 Task: Look for space in Nova Odessa, Brazil from 2nd June, 2023 to 15th June, 2023 for 2 adults in price range Rs.10000 to Rs.15000. Place can be entire place with 1  bedroom having 1 bed and 1 bathroom. Property type can be house, flat, guest house, hotel. Booking option can be shelf check-in. Required host language is Spanish.
Action: Mouse moved to (477, 117)
Screenshot: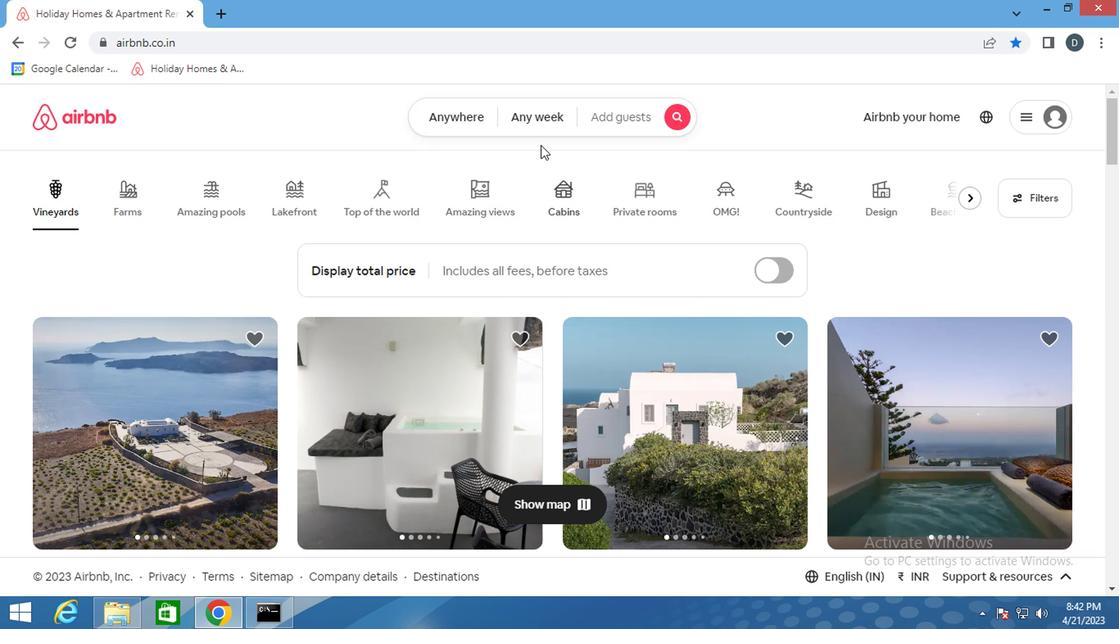 
Action: Mouse pressed left at (477, 117)
Screenshot: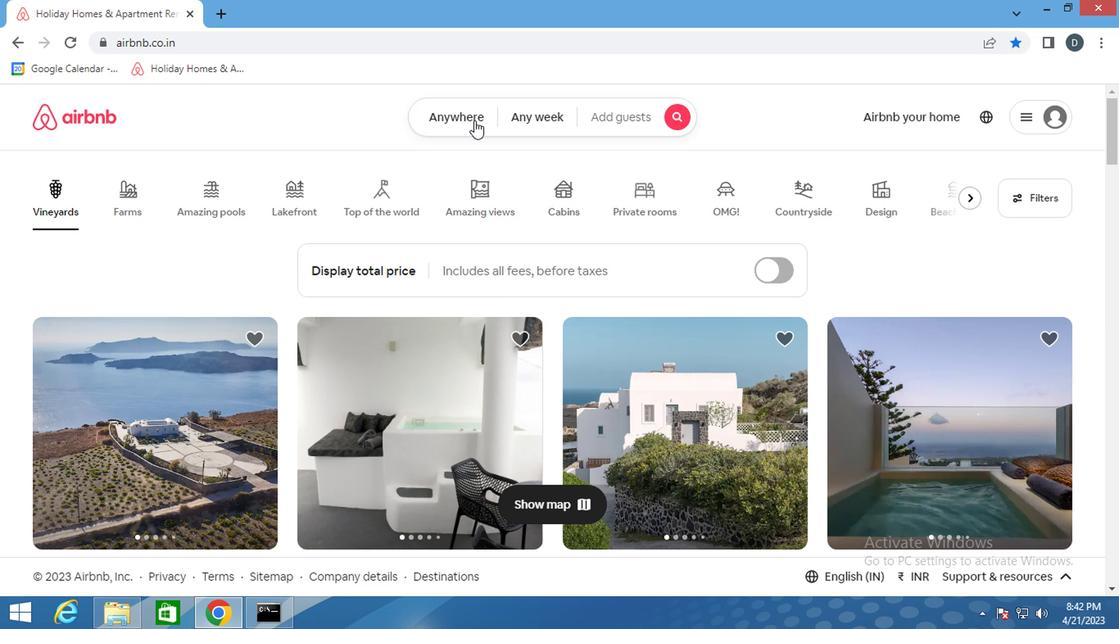 
Action: Mouse moved to (367, 172)
Screenshot: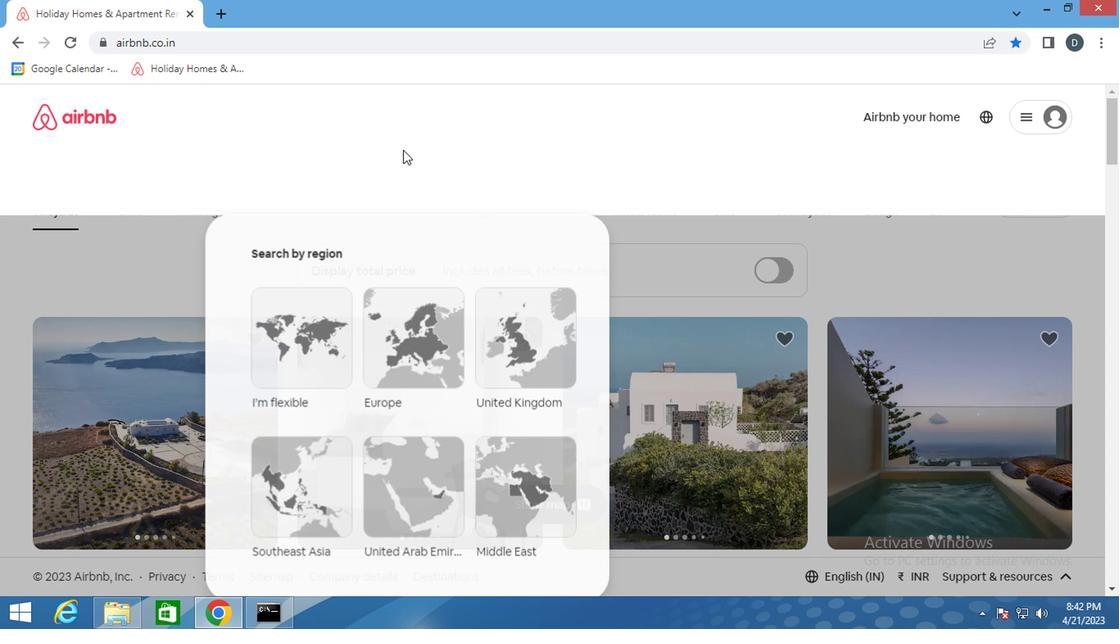 
Action: Mouse pressed left at (367, 172)
Screenshot: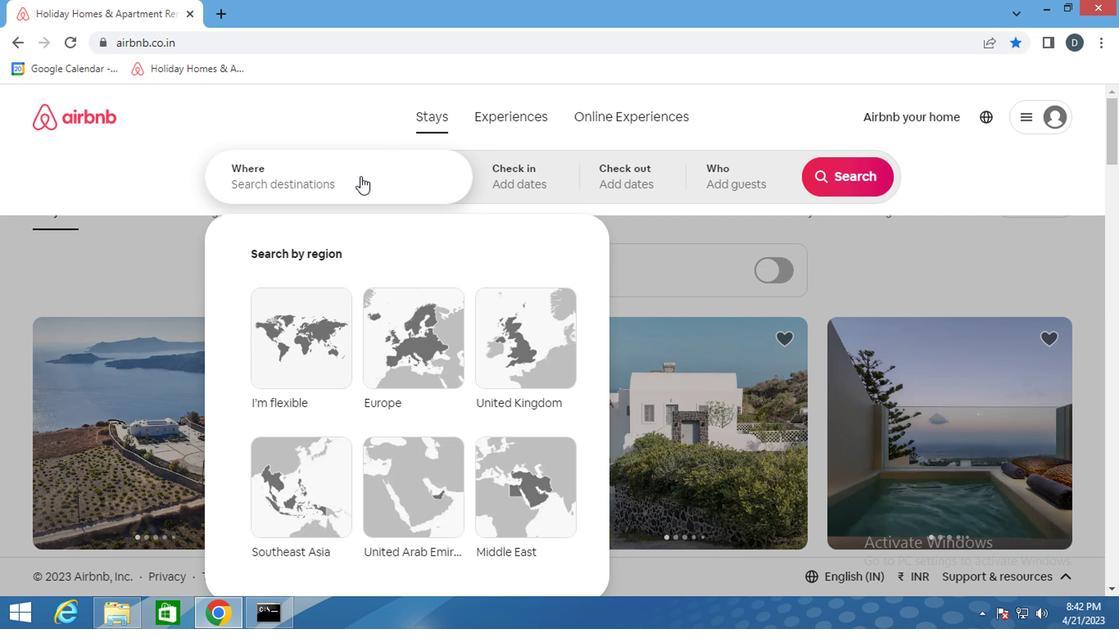 
Action: Mouse moved to (359, 180)
Screenshot: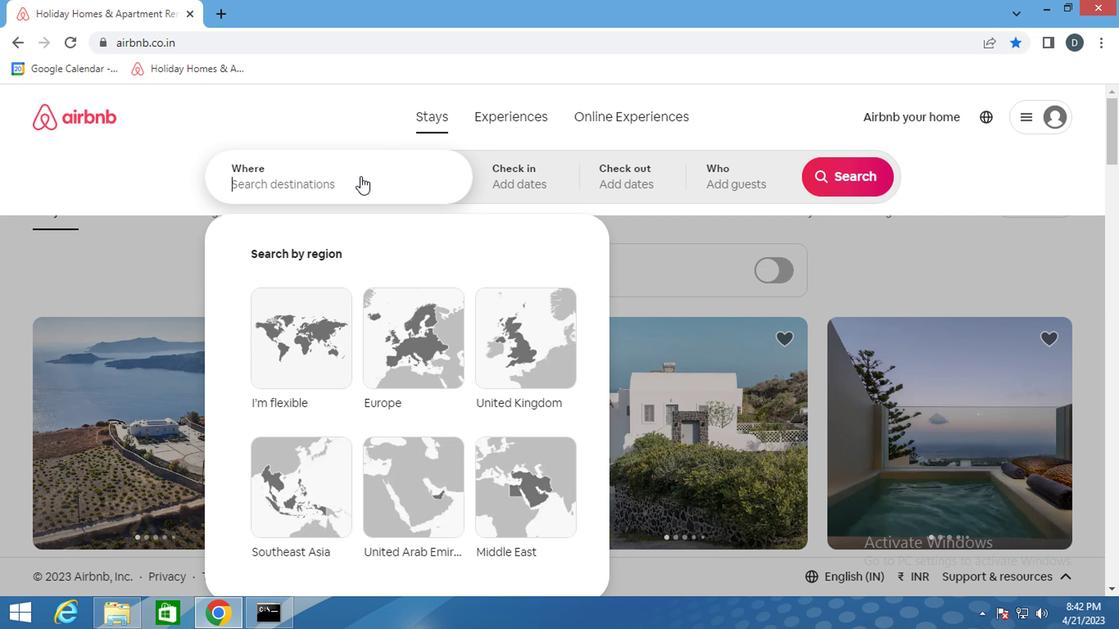 
Action: Key pressed <Key.shift>NOVA<Key.space><Key.shift>ODESSA,<Key.shift>BRAZIL<Key.enter>
Screenshot: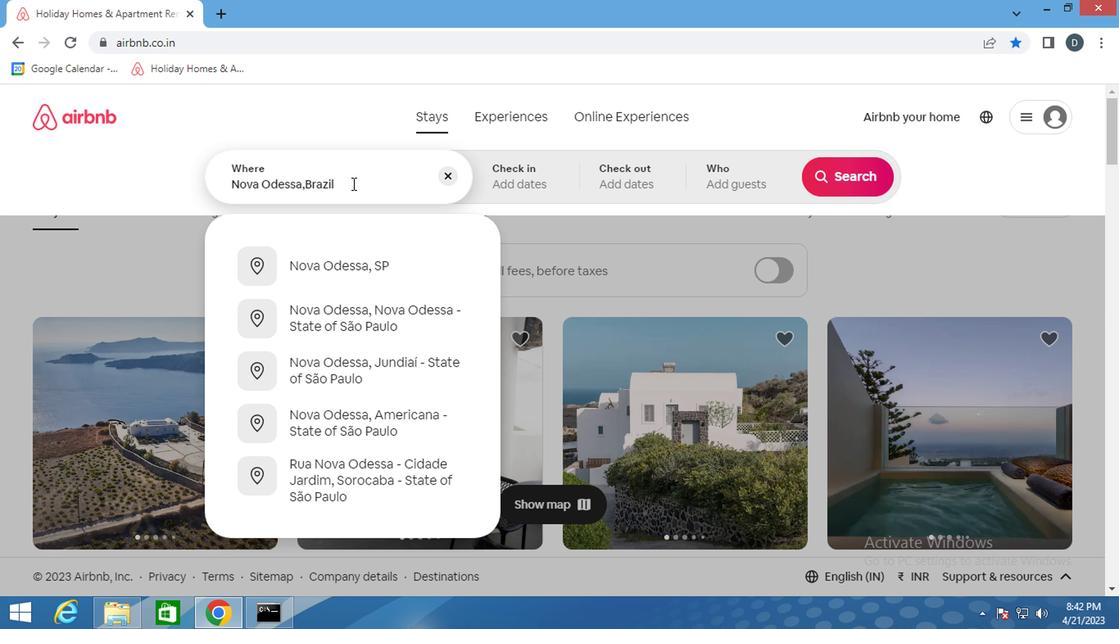 
Action: Mouse moved to (840, 306)
Screenshot: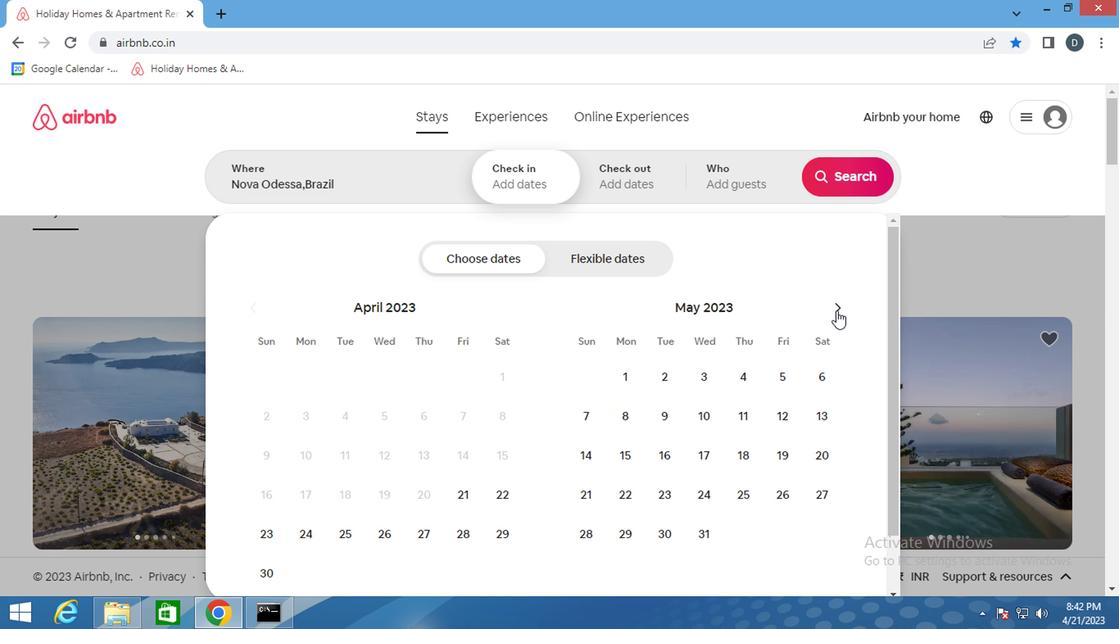 
Action: Mouse pressed left at (840, 306)
Screenshot: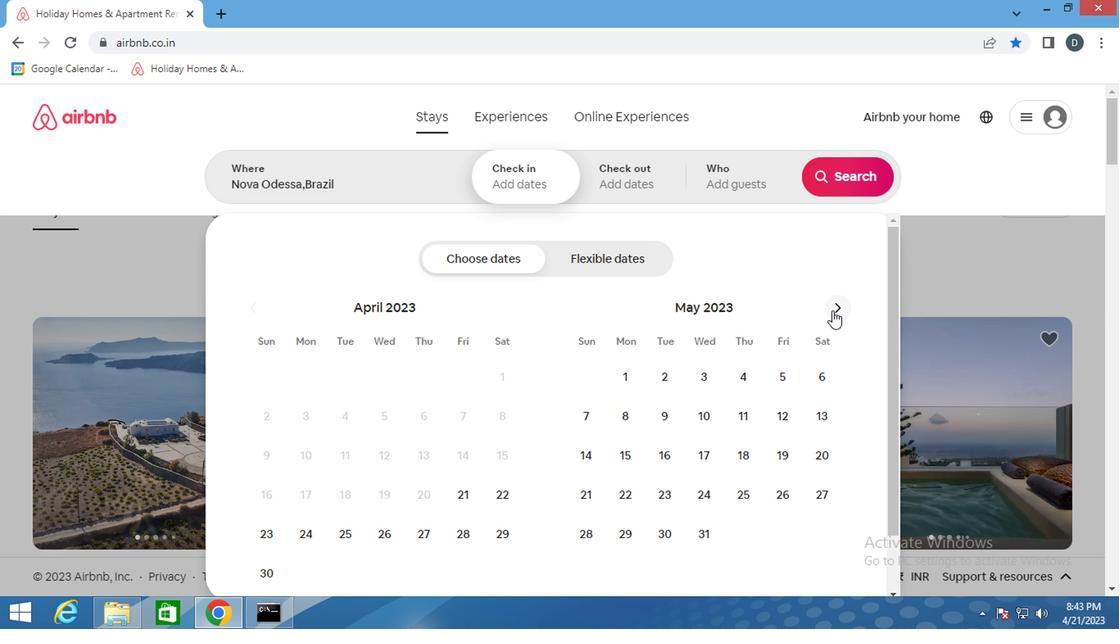
Action: Mouse moved to (798, 378)
Screenshot: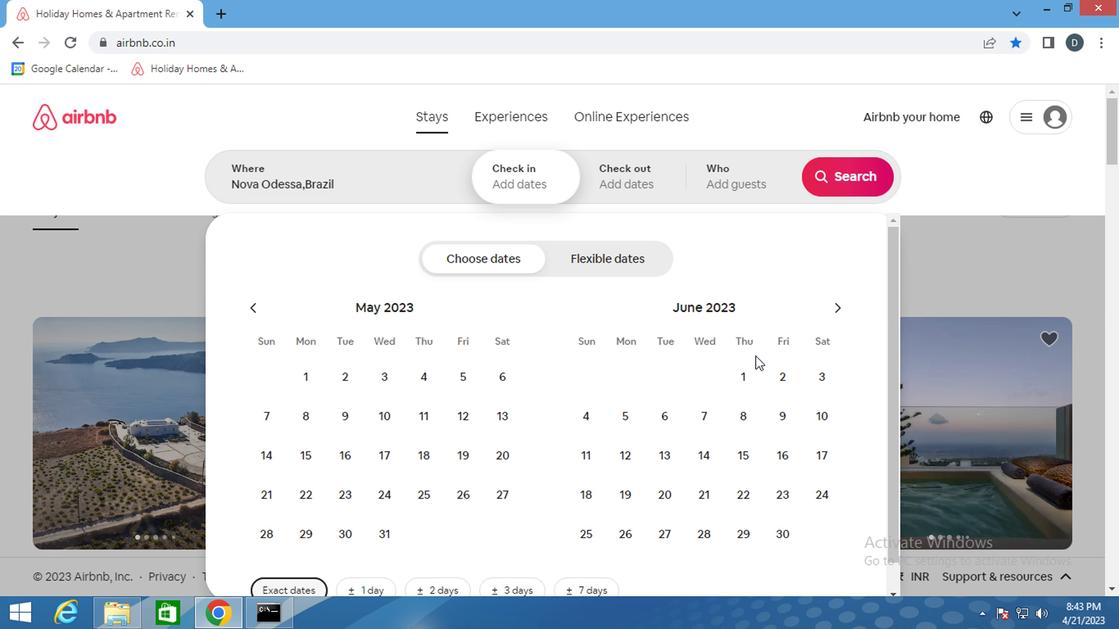 
Action: Mouse pressed left at (798, 378)
Screenshot: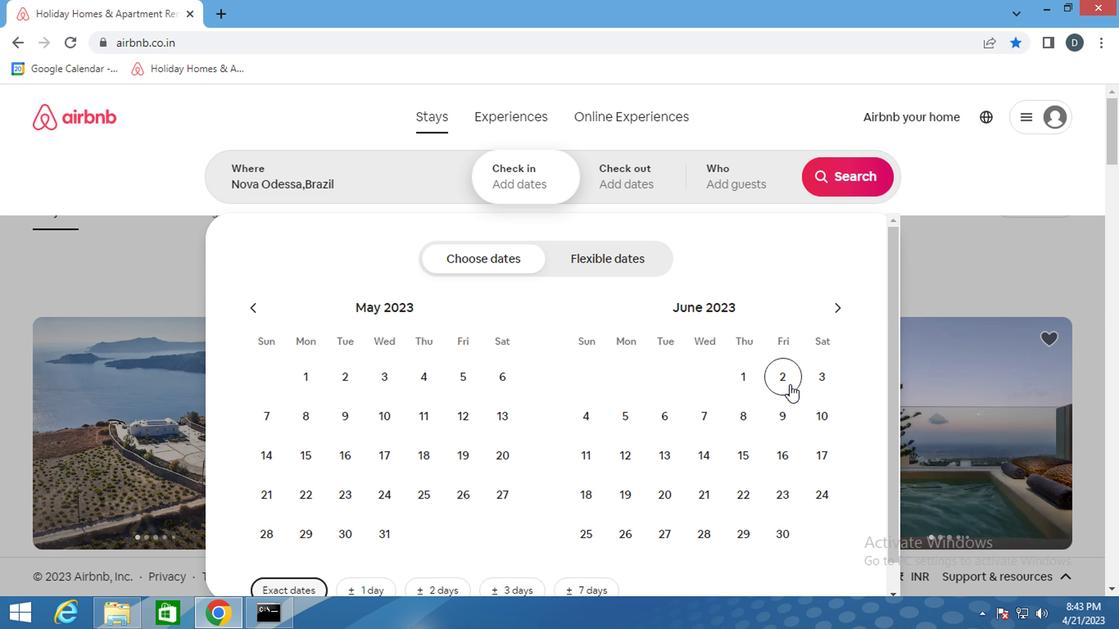 
Action: Mouse moved to (757, 444)
Screenshot: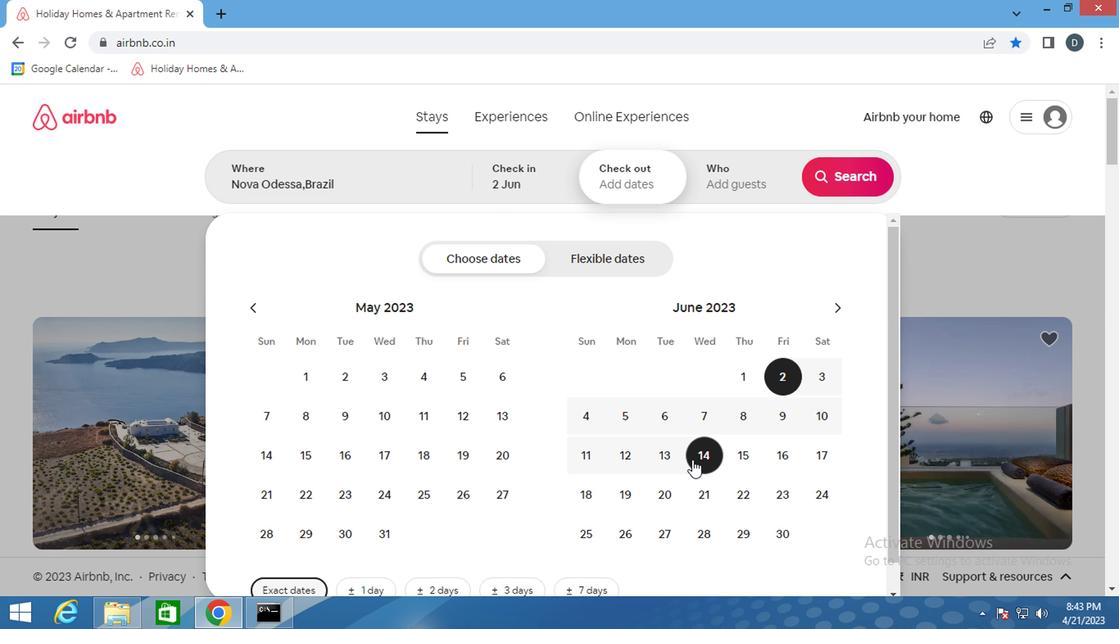 
Action: Mouse pressed left at (757, 444)
Screenshot: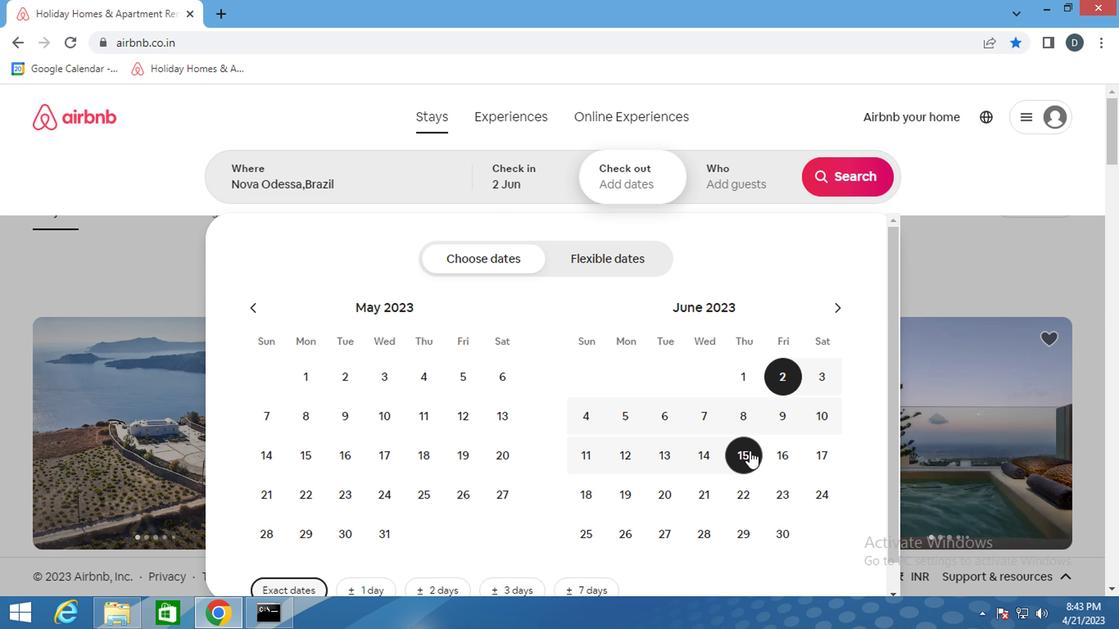 
Action: Mouse moved to (742, 177)
Screenshot: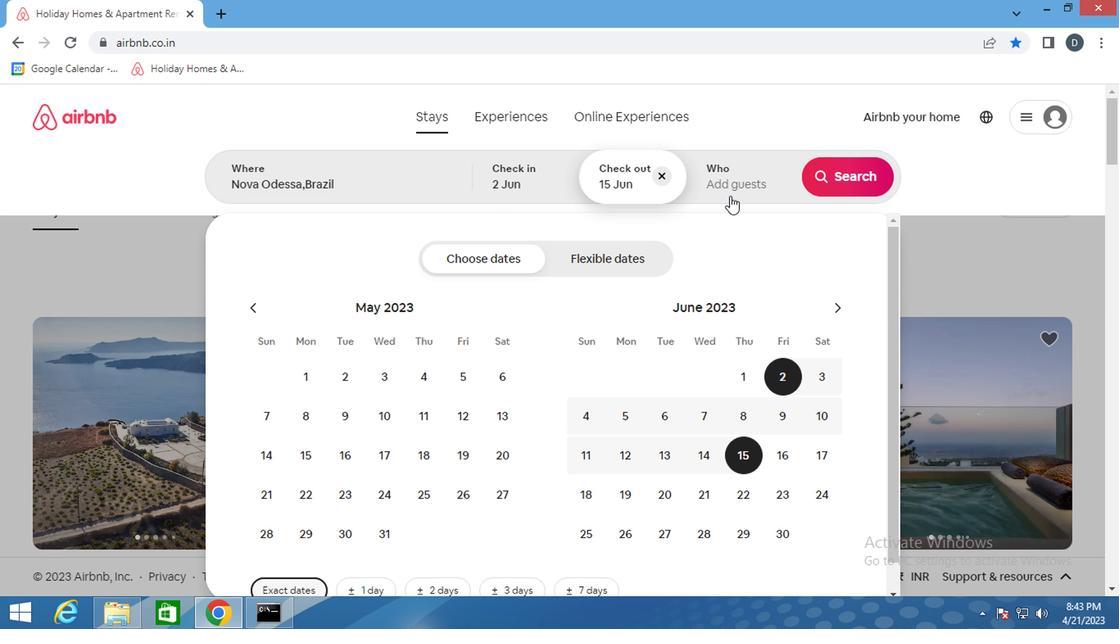 
Action: Mouse pressed left at (742, 177)
Screenshot: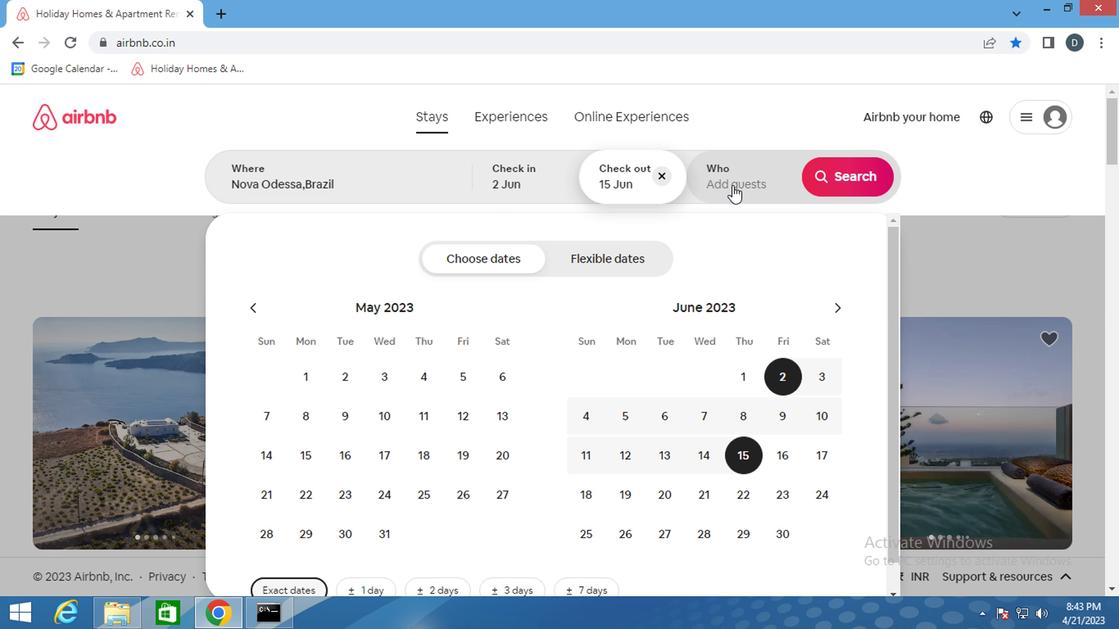 
Action: Mouse moved to (862, 262)
Screenshot: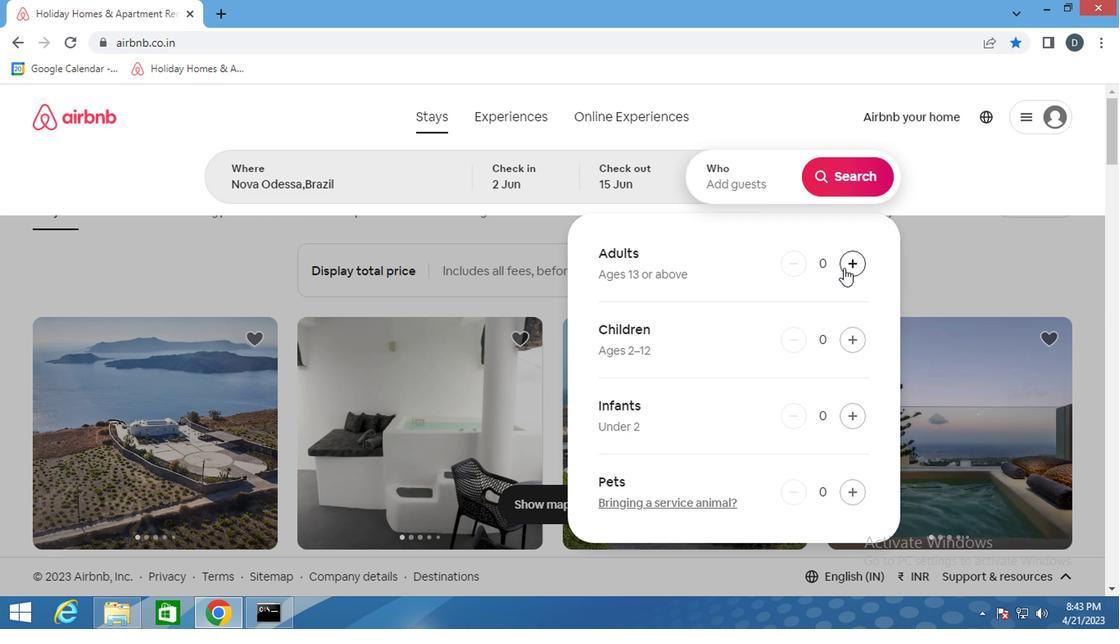 
Action: Mouse pressed left at (862, 262)
Screenshot: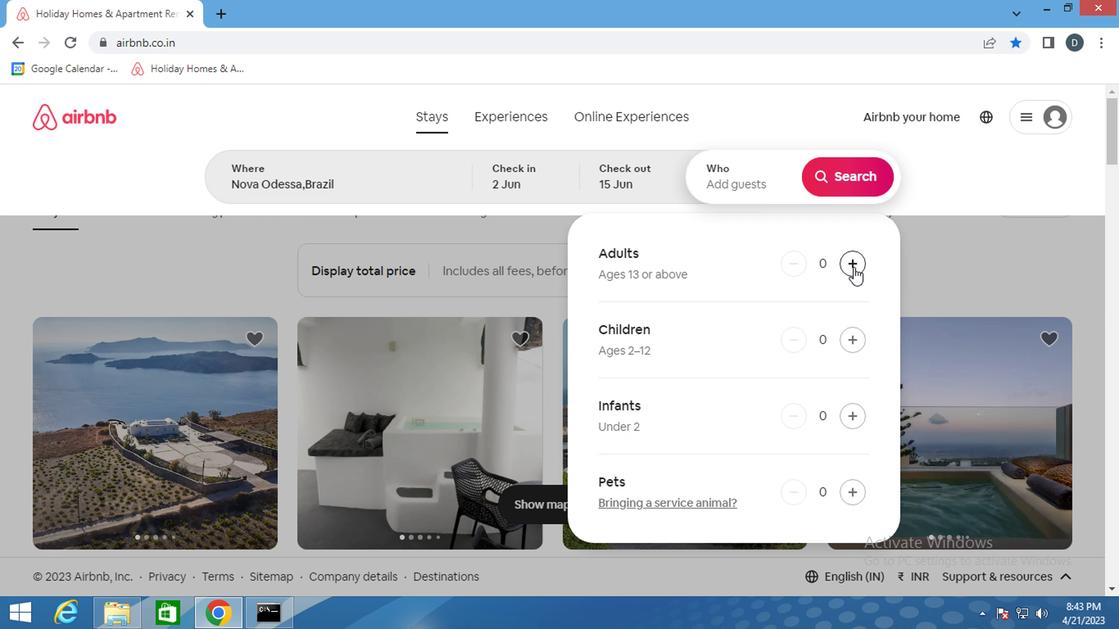
Action: Mouse pressed left at (862, 262)
Screenshot: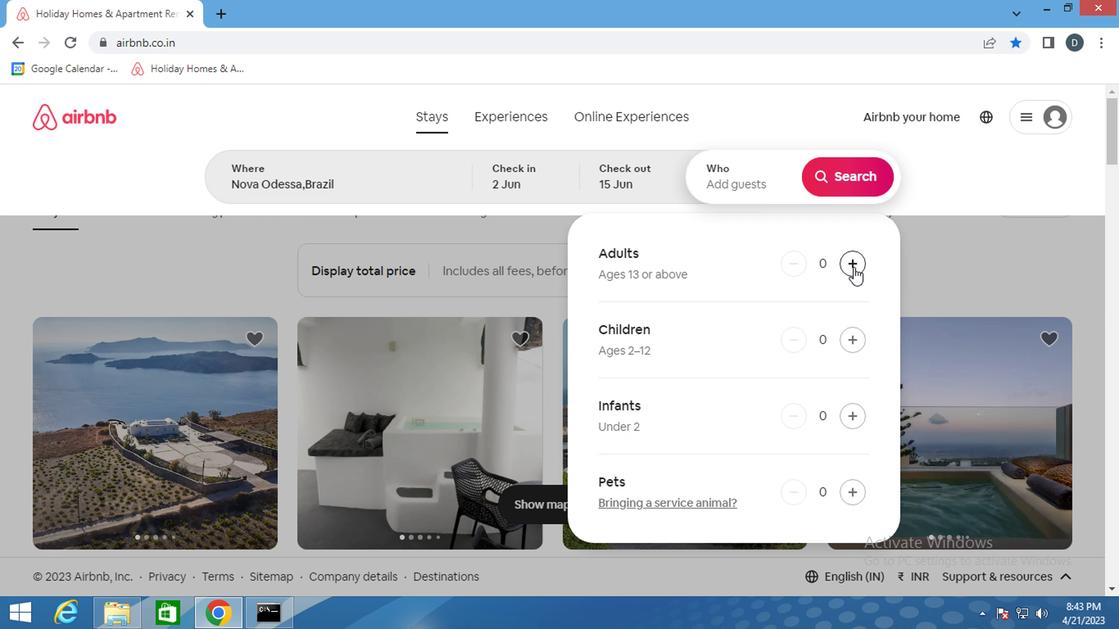 
Action: Mouse moved to (870, 176)
Screenshot: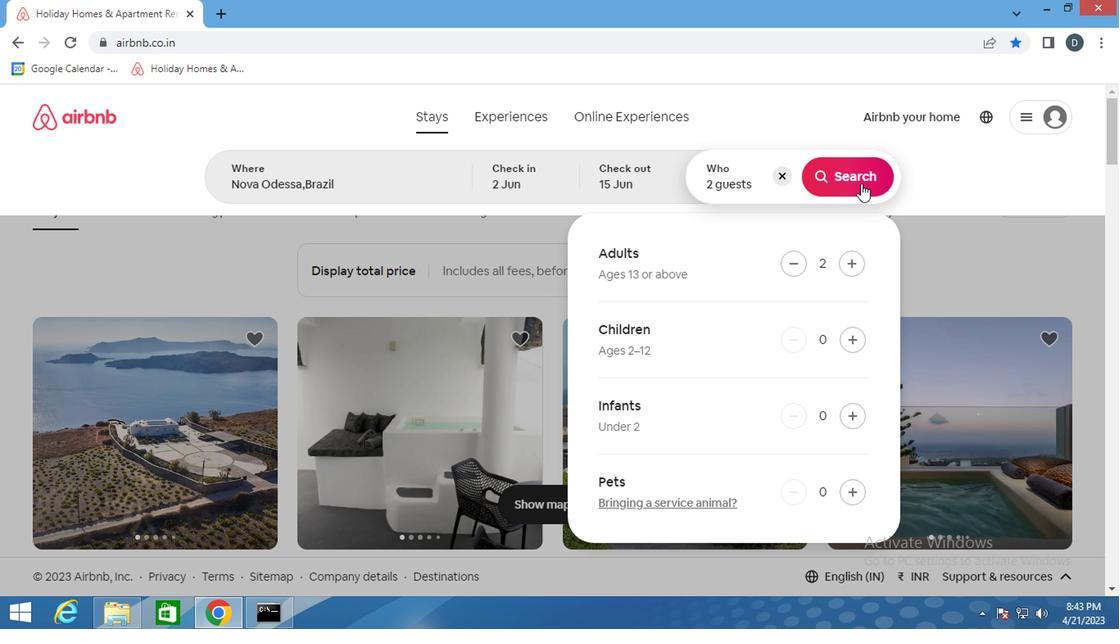 
Action: Mouse pressed left at (870, 176)
Screenshot: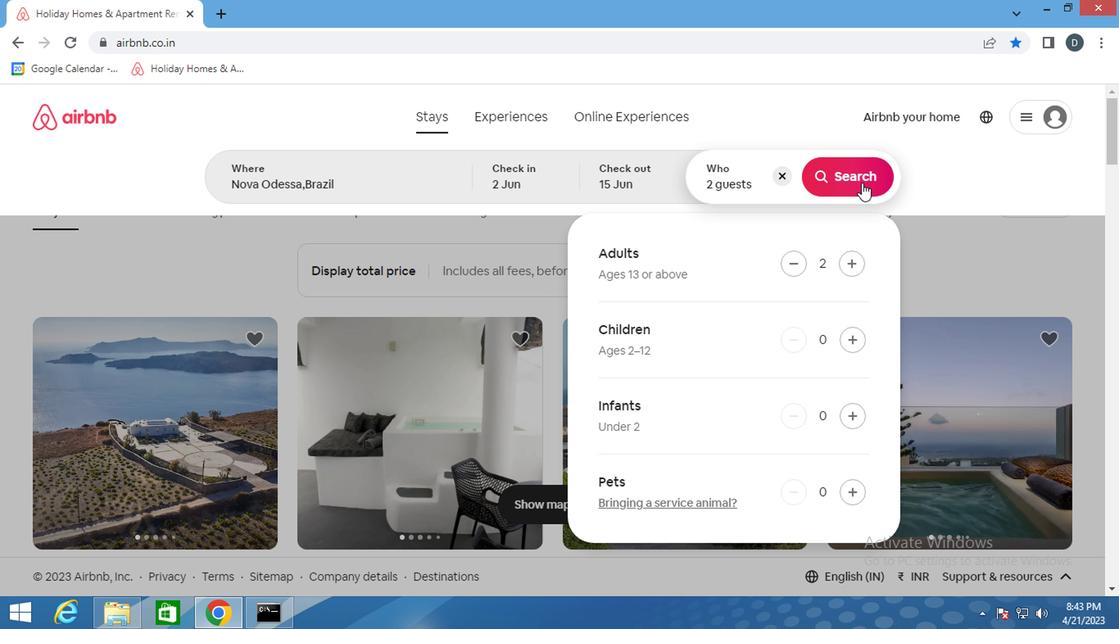 
Action: Mouse moved to (1065, 170)
Screenshot: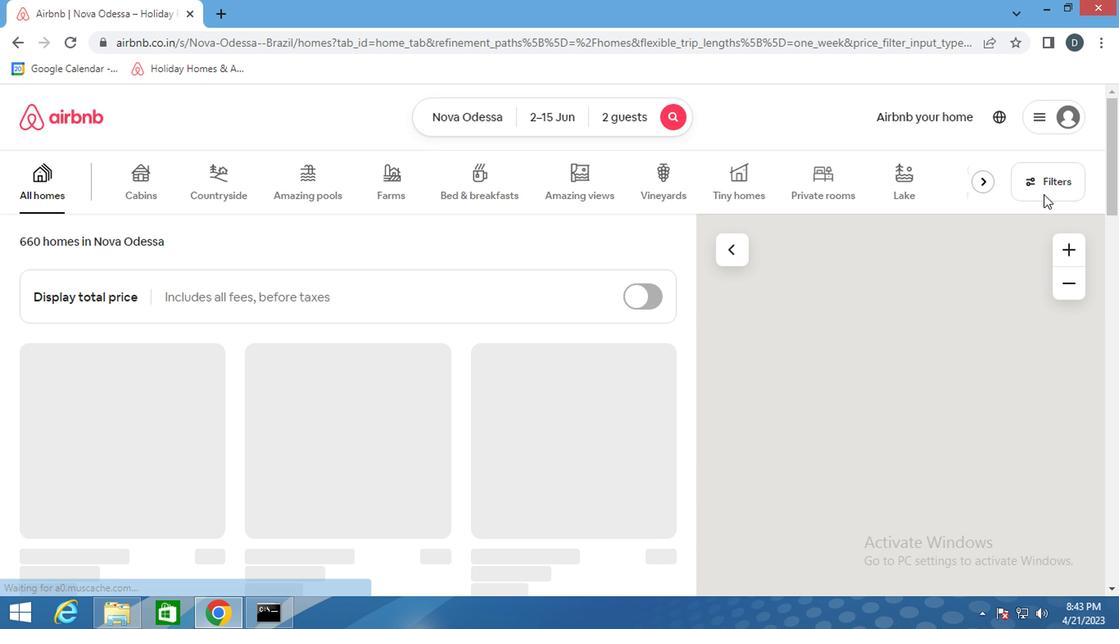 
Action: Mouse pressed left at (1065, 170)
Screenshot: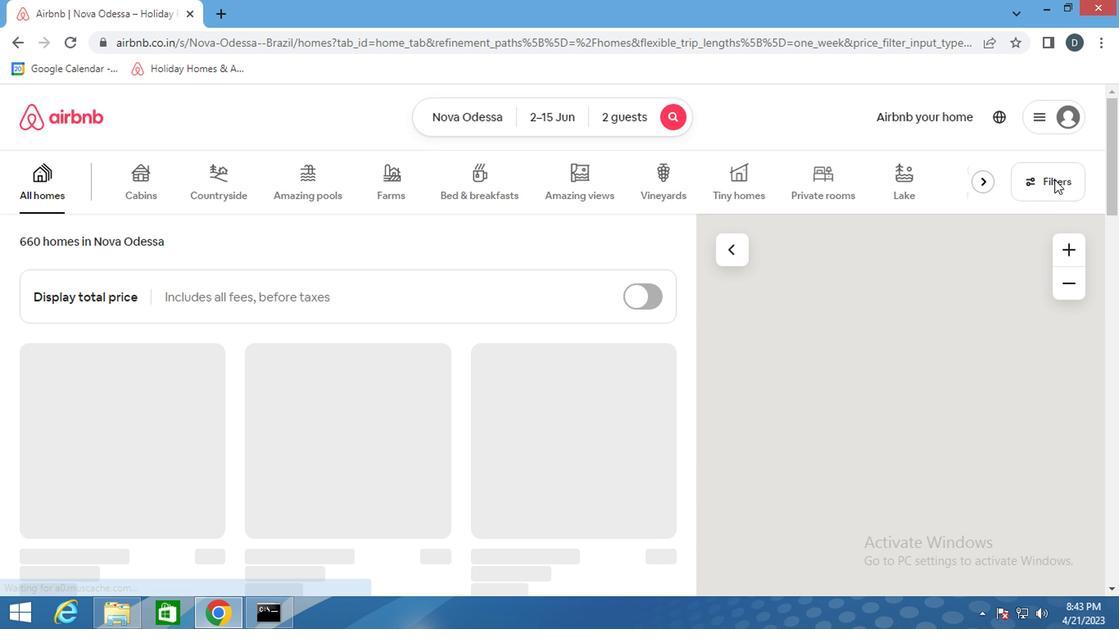 
Action: Mouse moved to (369, 387)
Screenshot: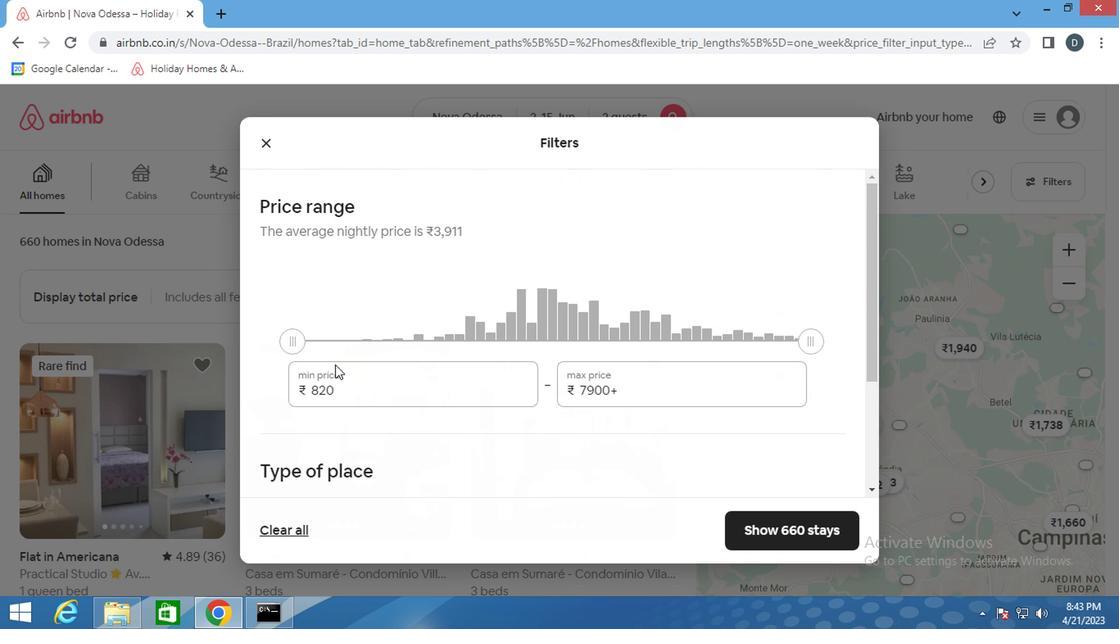 
Action: Mouse pressed left at (369, 387)
Screenshot: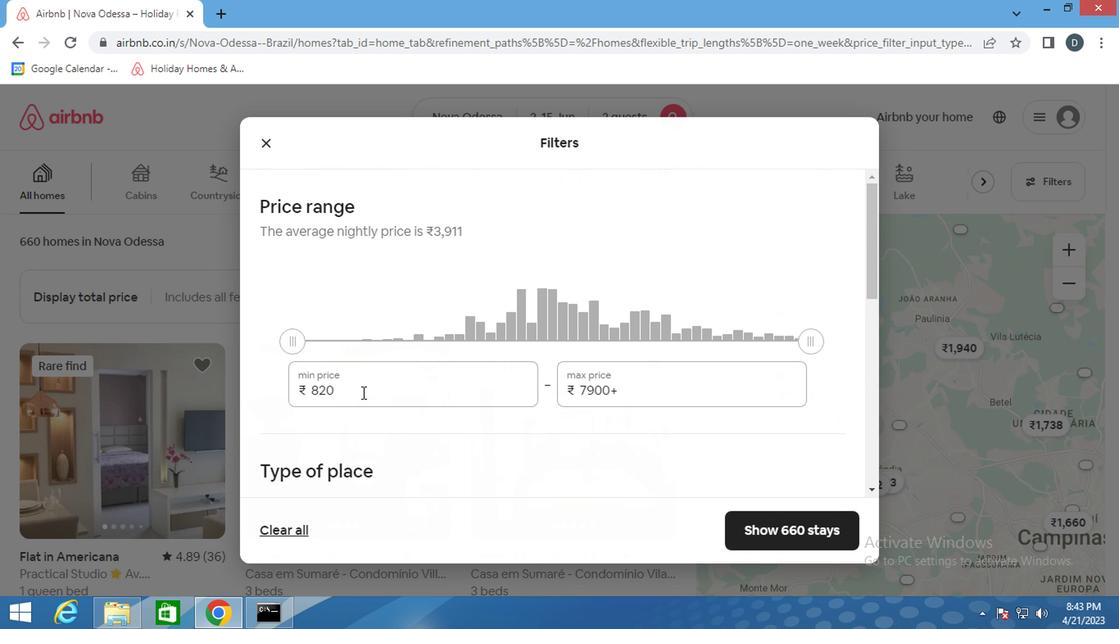 
Action: Mouse pressed left at (369, 387)
Screenshot: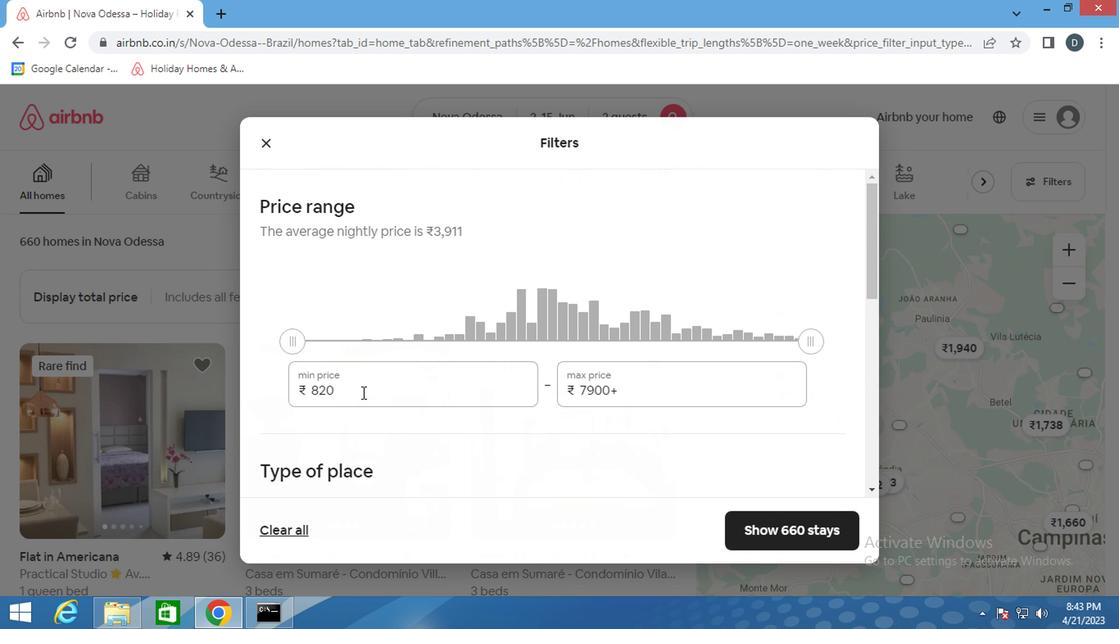
Action: Key pressed 1
Screenshot: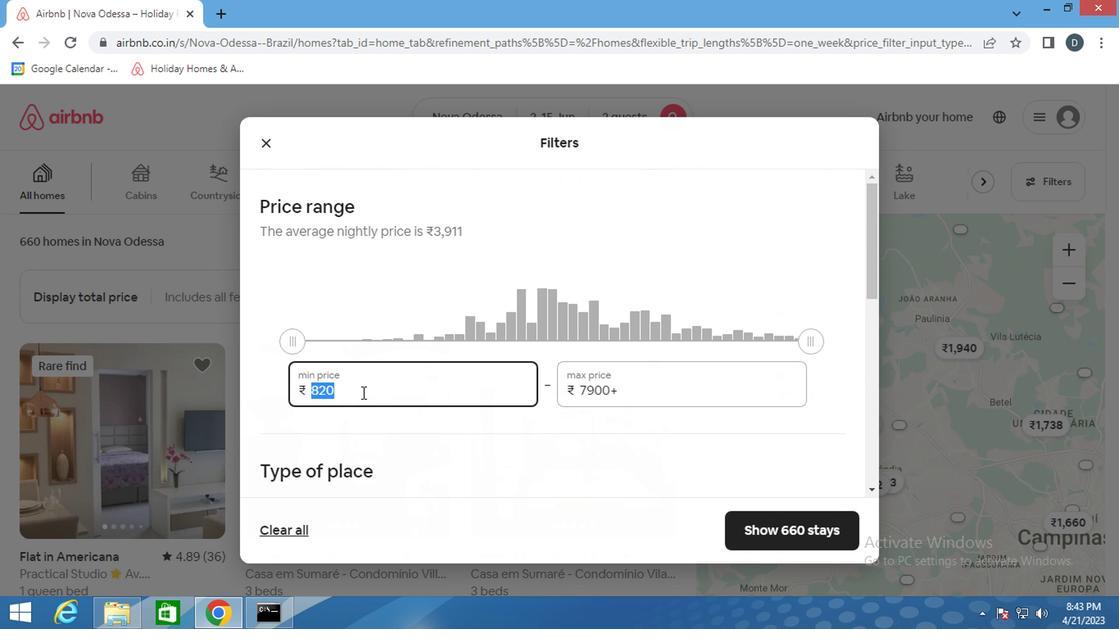 
Action: Mouse moved to (371, 384)
Screenshot: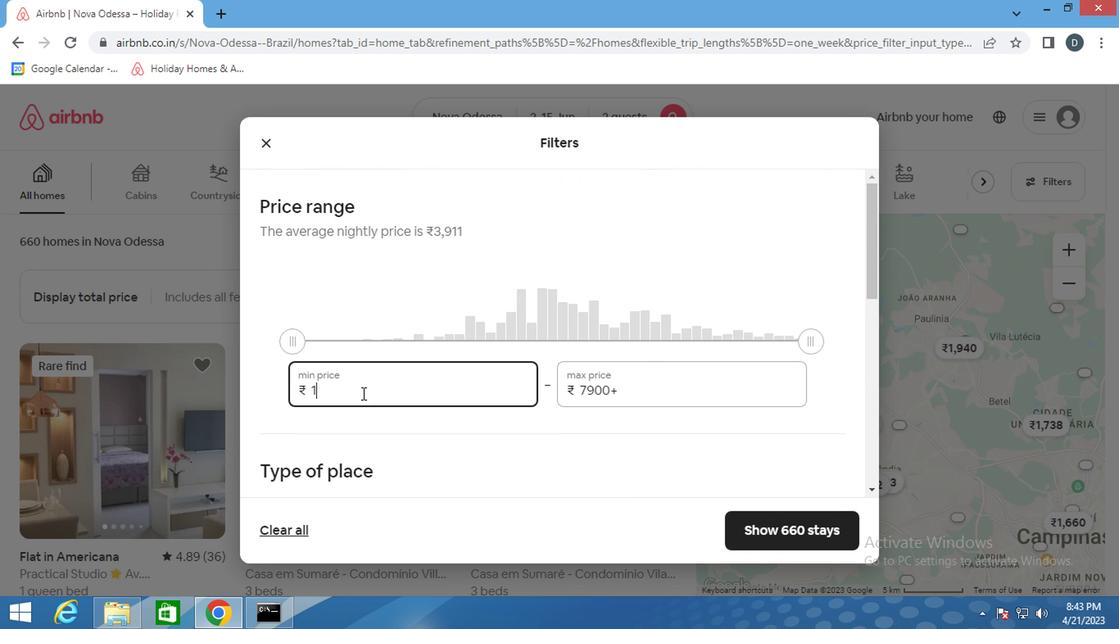 
Action: Key pressed 0000<Key.tab>ctrl+A
Screenshot: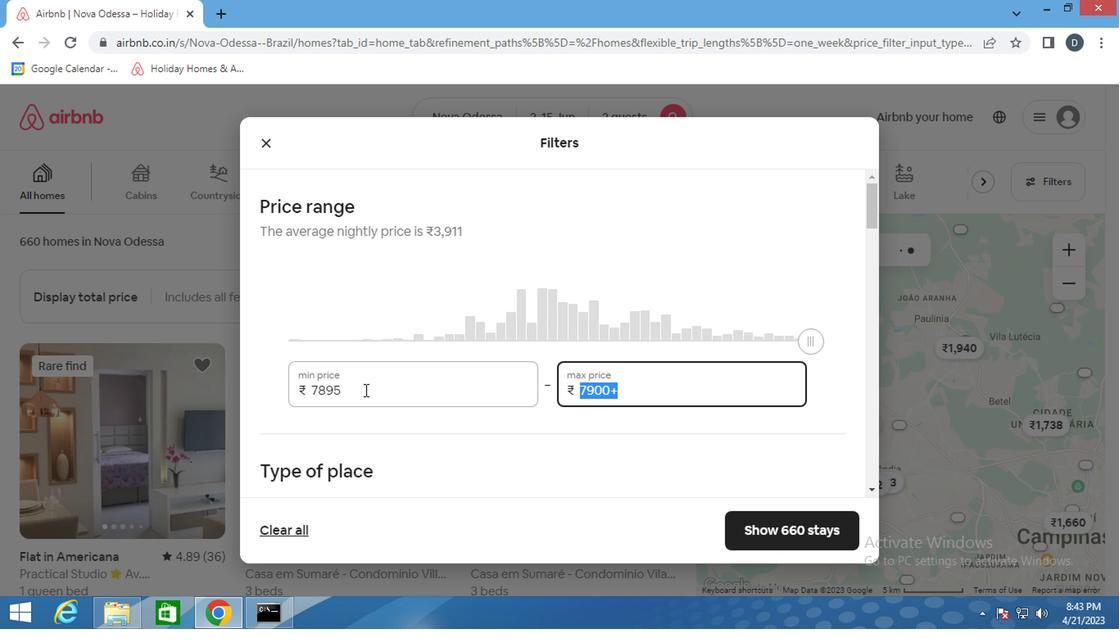 
Action: Mouse moved to (377, 382)
Screenshot: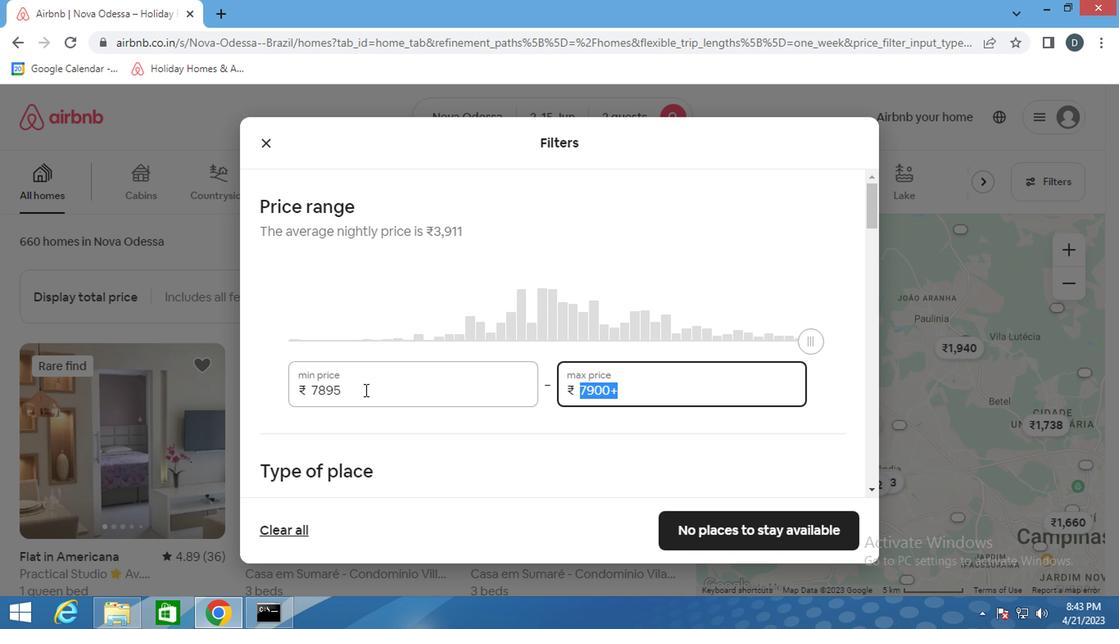 
Action: Key pressed ctrl+15000
Screenshot: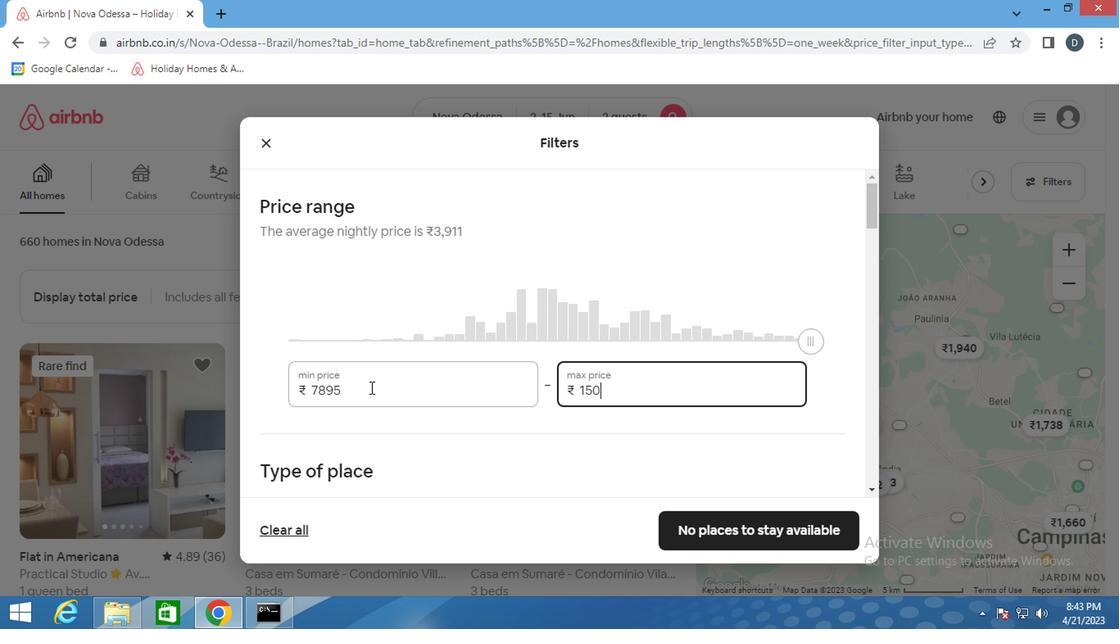 
Action: Mouse moved to (444, 404)
Screenshot: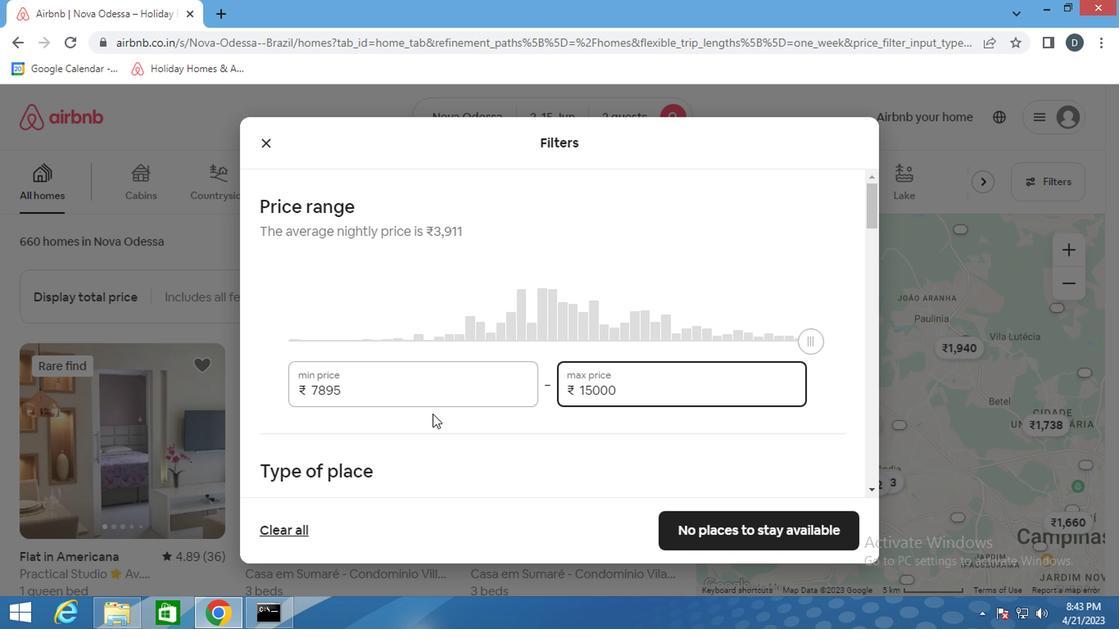 
Action: Mouse scrolled (444, 403) with delta (0, -1)
Screenshot: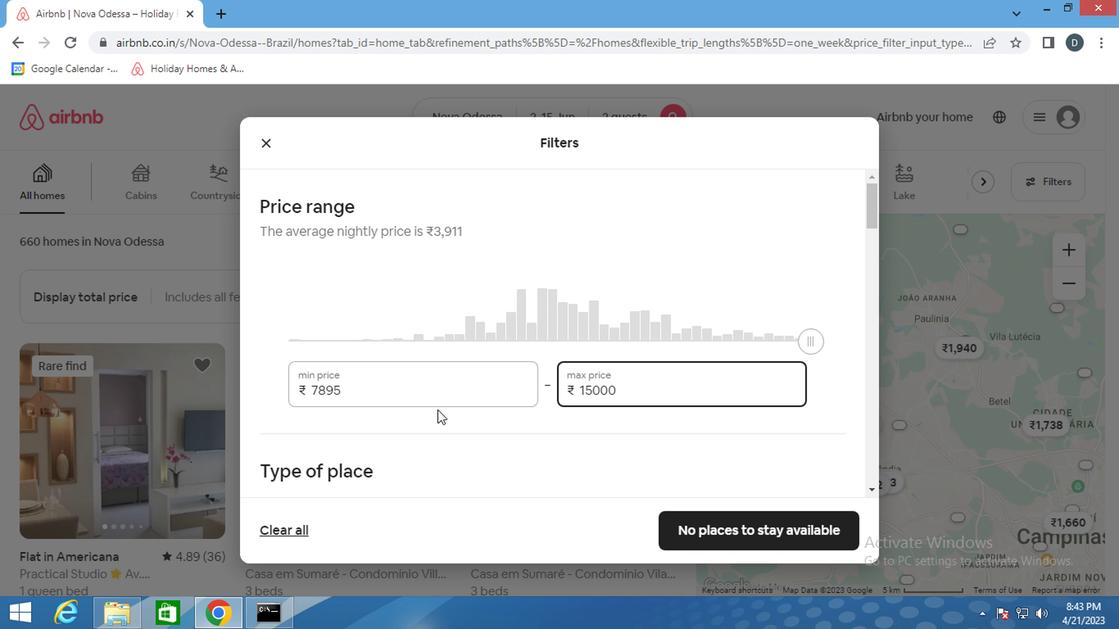 
Action: Mouse scrolled (444, 403) with delta (0, -1)
Screenshot: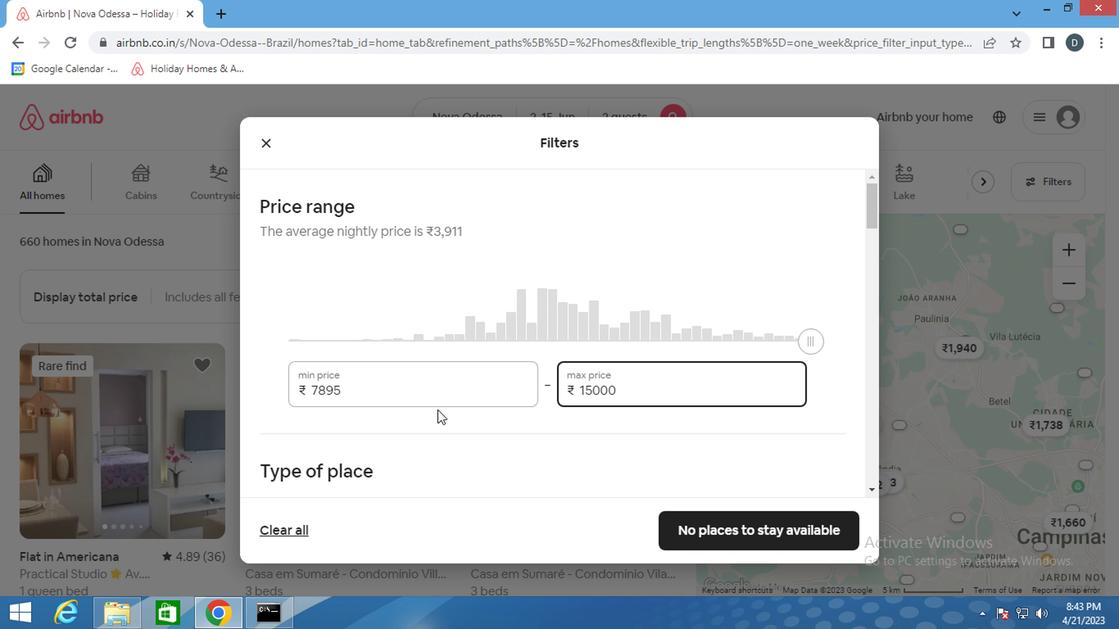 
Action: Mouse scrolled (444, 403) with delta (0, -1)
Screenshot: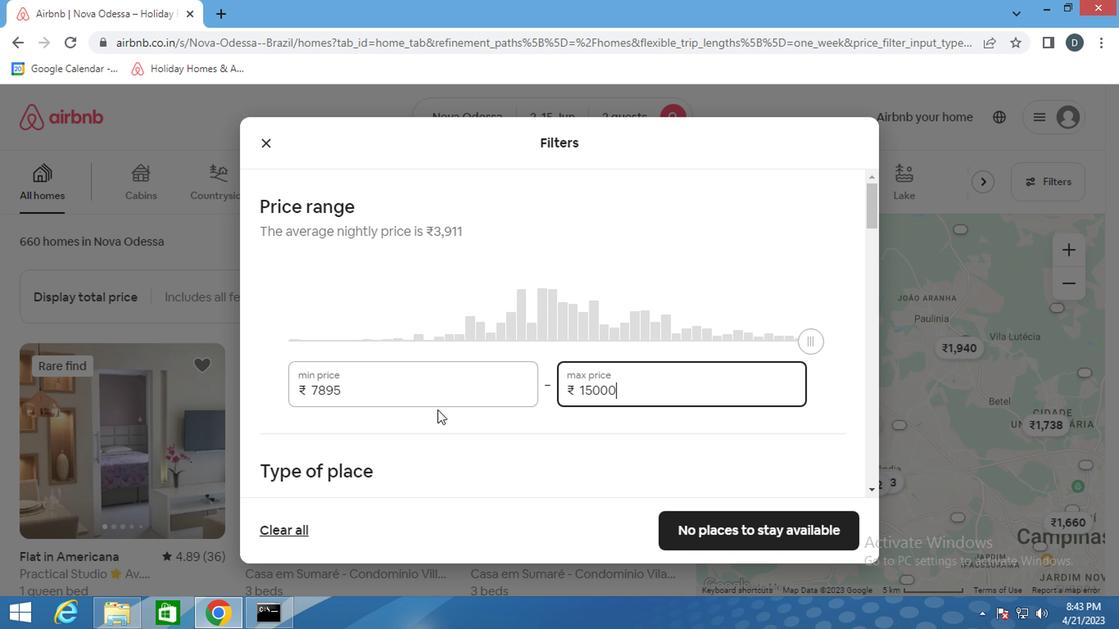 
Action: Mouse moved to (362, 271)
Screenshot: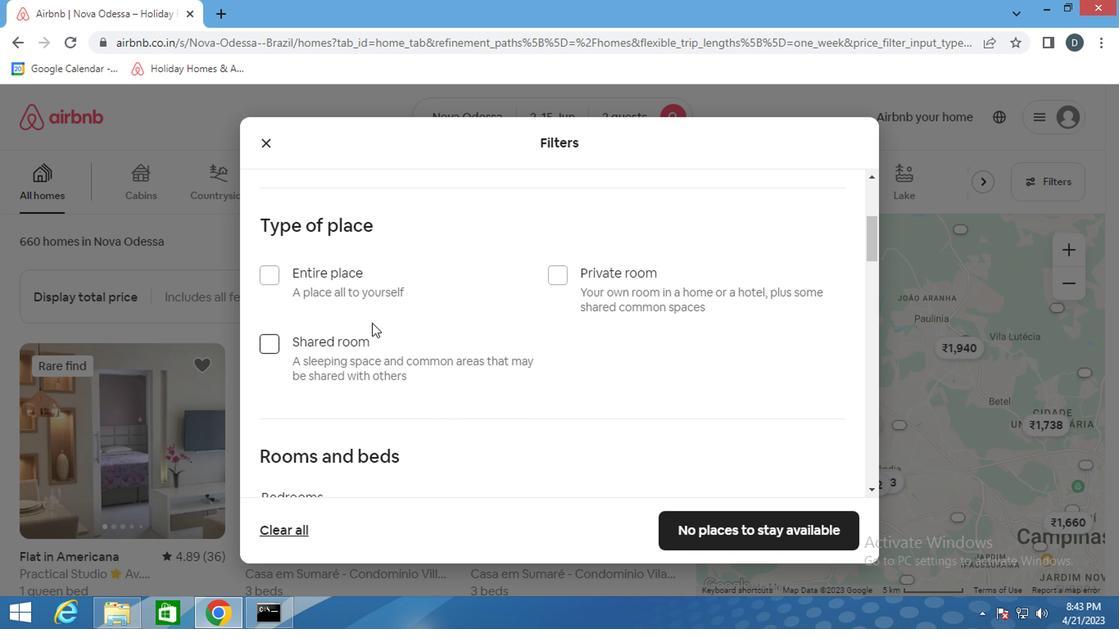 
Action: Mouse pressed left at (362, 271)
Screenshot: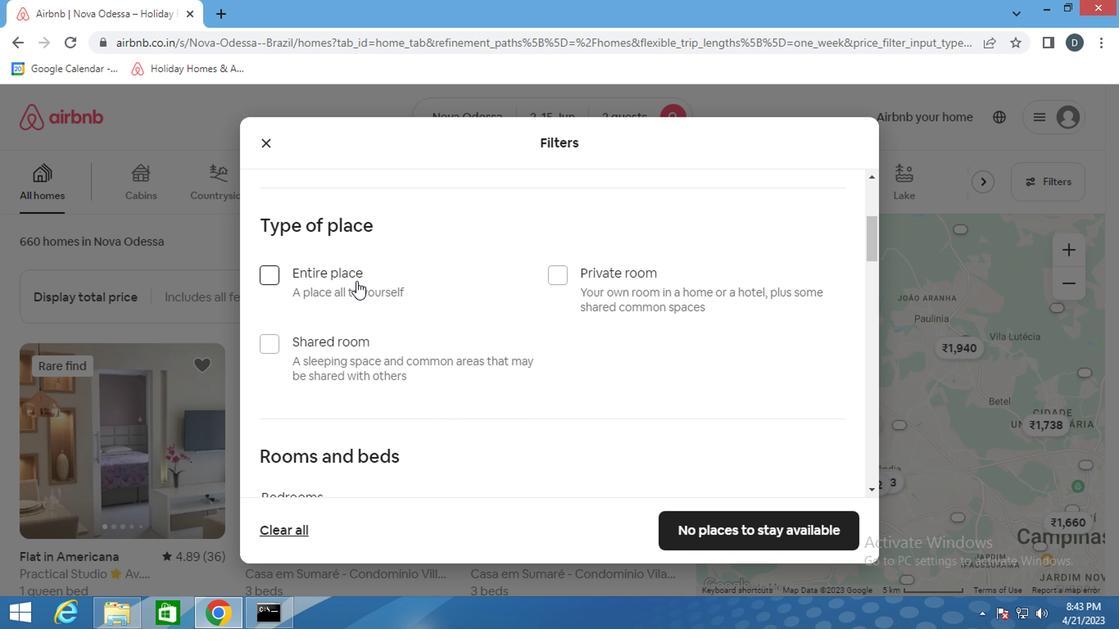 
Action: Mouse moved to (460, 369)
Screenshot: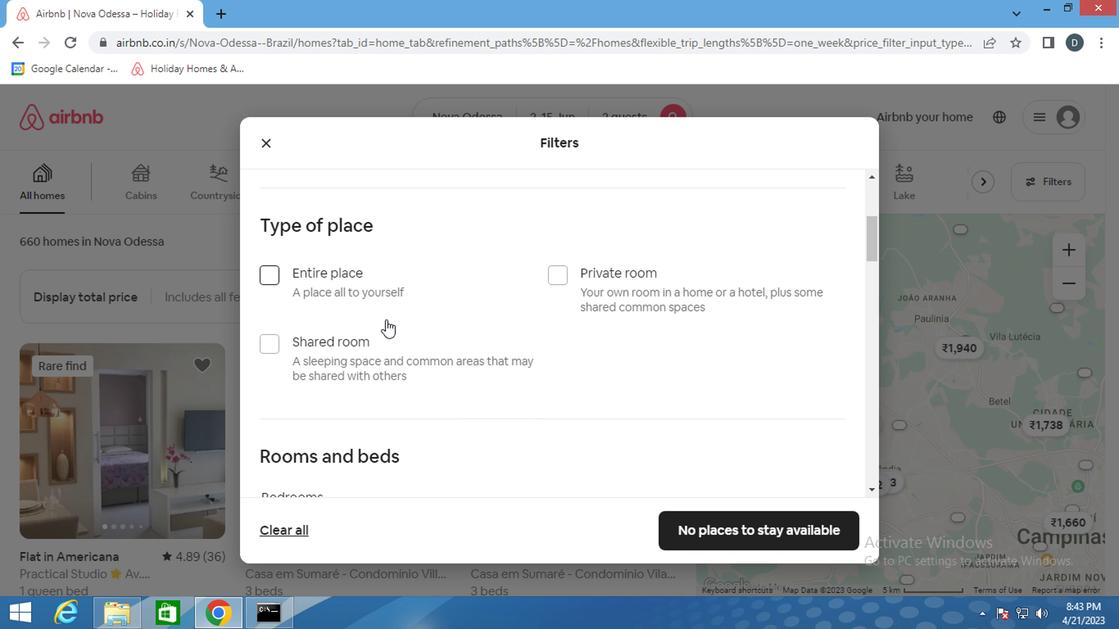 
Action: Mouse scrolled (460, 368) with delta (0, -1)
Screenshot: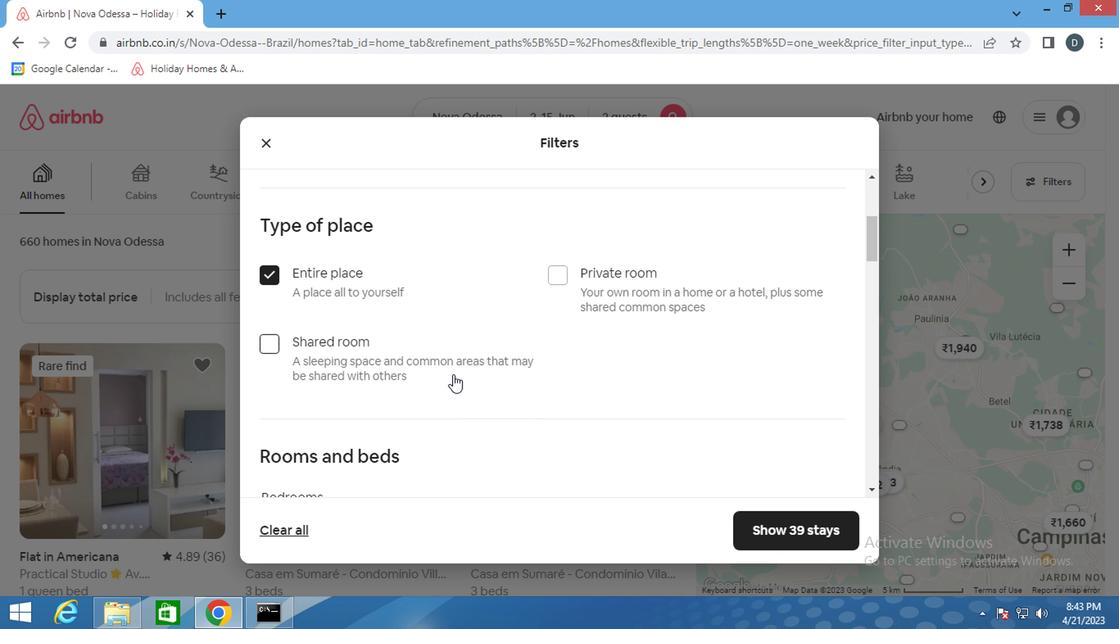 
Action: Mouse scrolled (460, 368) with delta (0, -1)
Screenshot: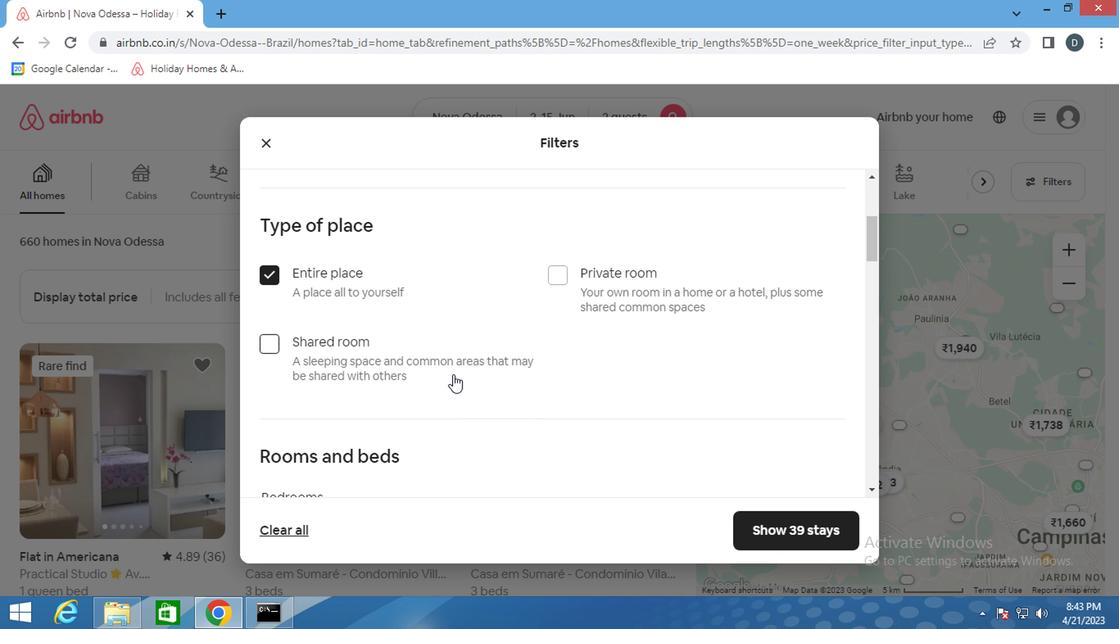 
Action: Mouse scrolled (460, 368) with delta (0, -1)
Screenshot: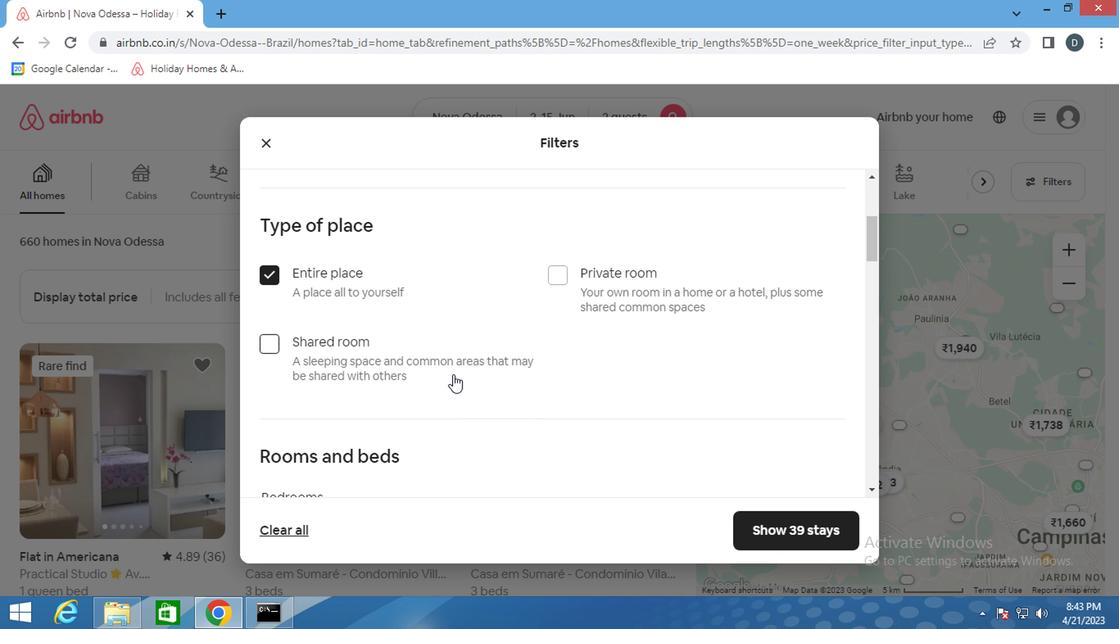 
Action: Mouse moved to (369, 283)
Screenshot: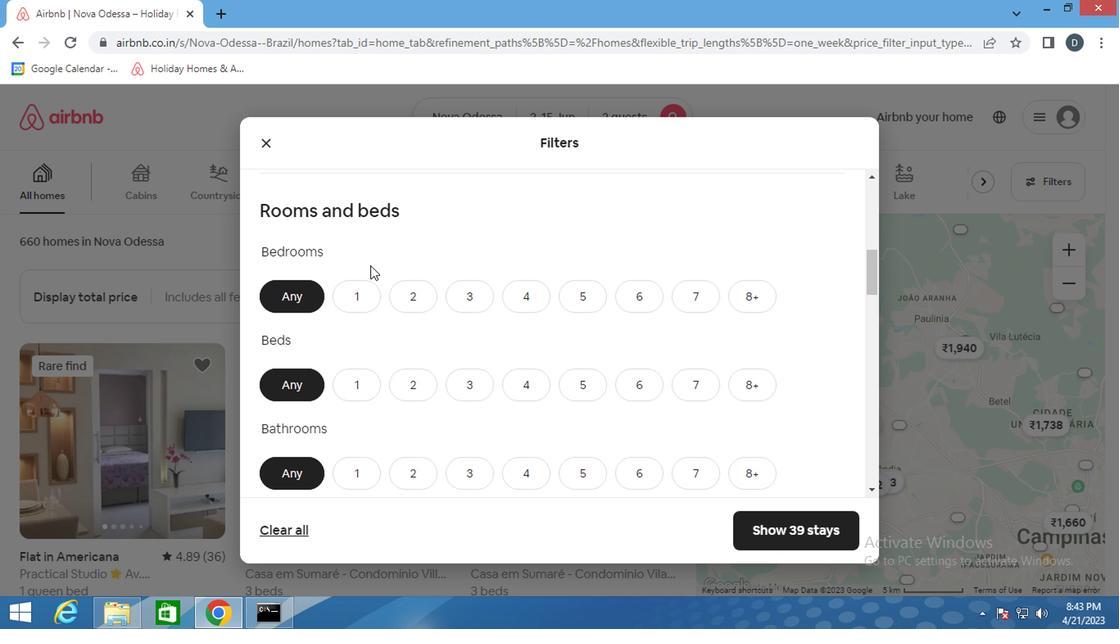 
Action: Mouse pressed left at (369, 283)
Screenshot: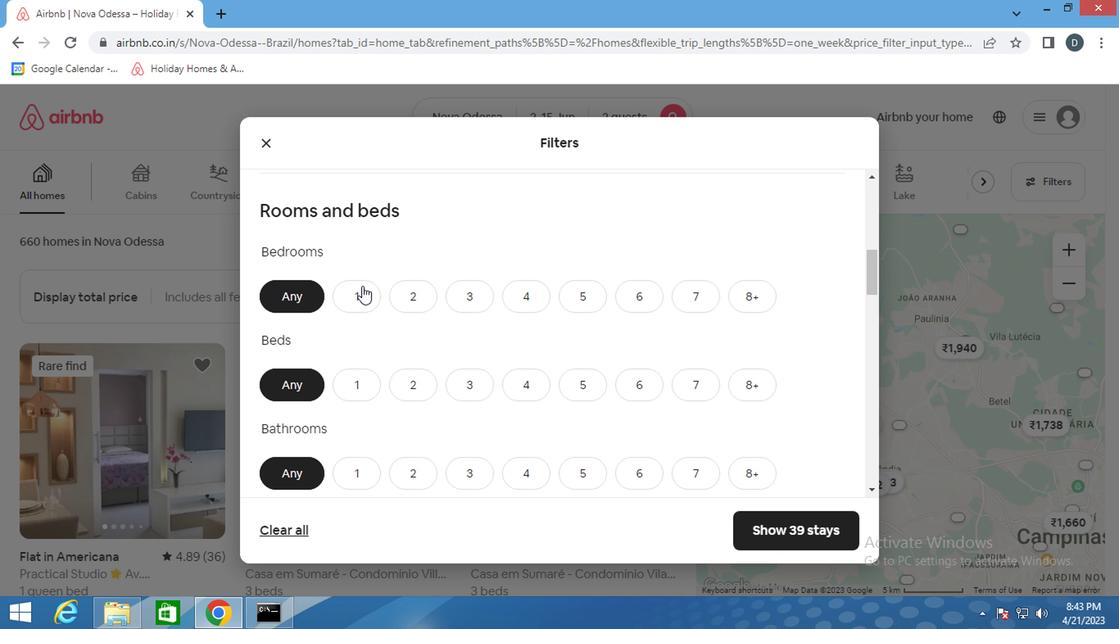 
Action: Mouse moved to (358, 368)
Screenshot: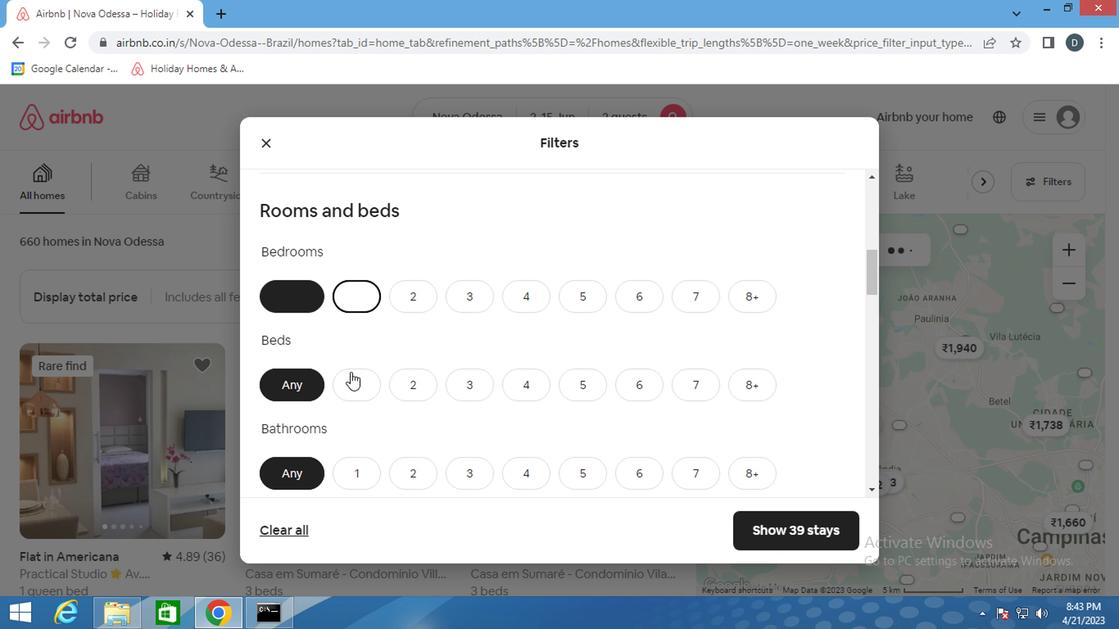 
Action: Mouse pressed left at (358, 368)
Screenshot: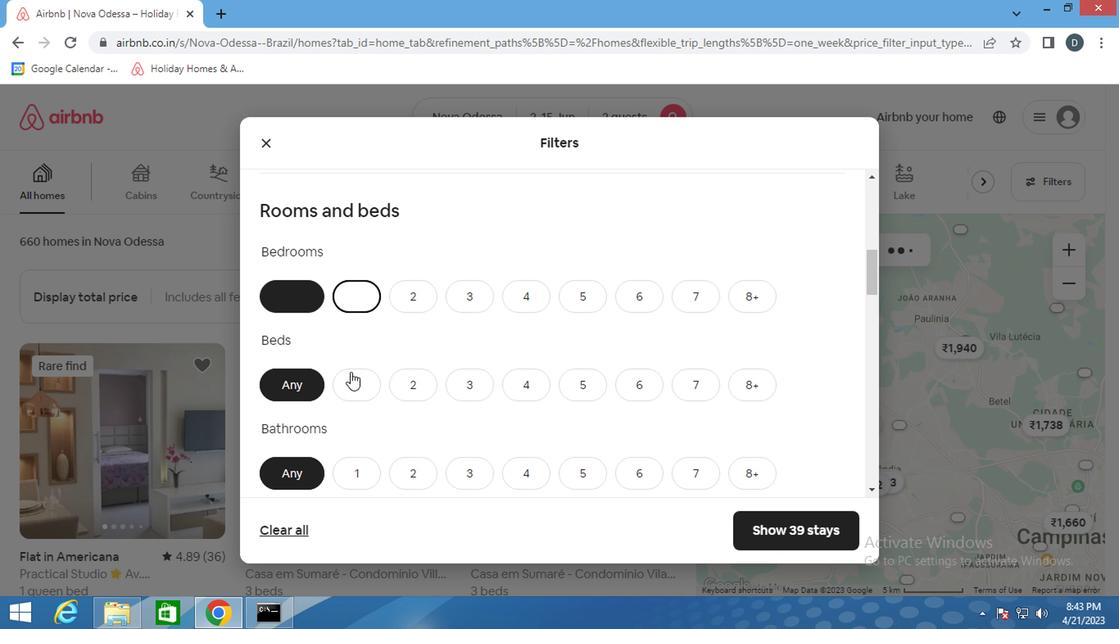 
Action: Mouse moved to (371, 470)
Screenshot: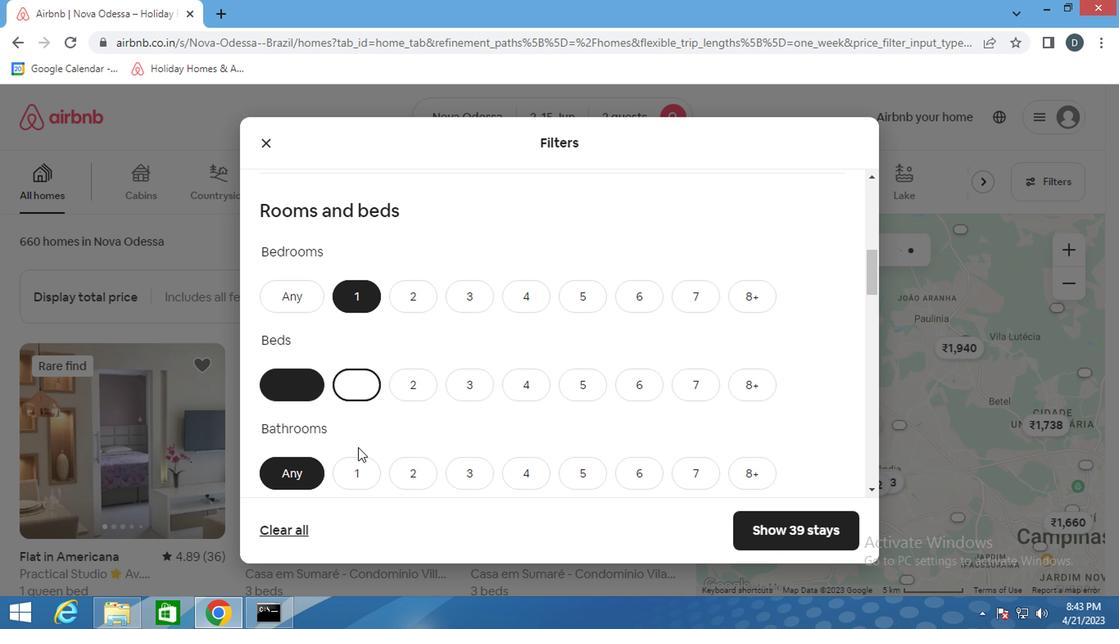
Action: Mouse pressed left at (371, 470)
Screenshot: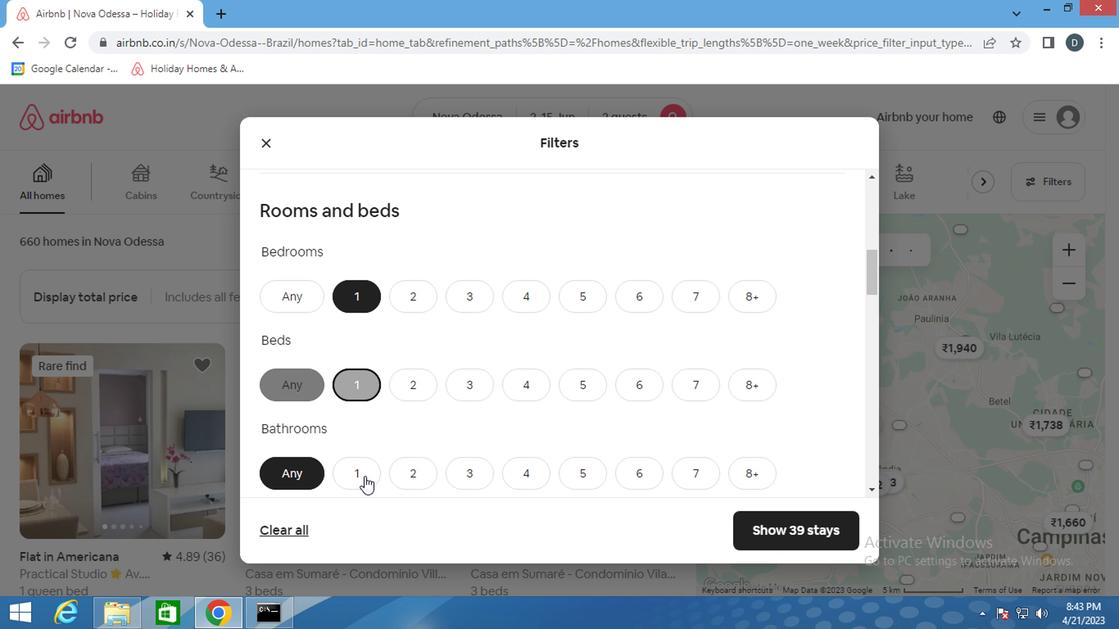 
Action: Mouse moved to (448, 425)
Screenshot: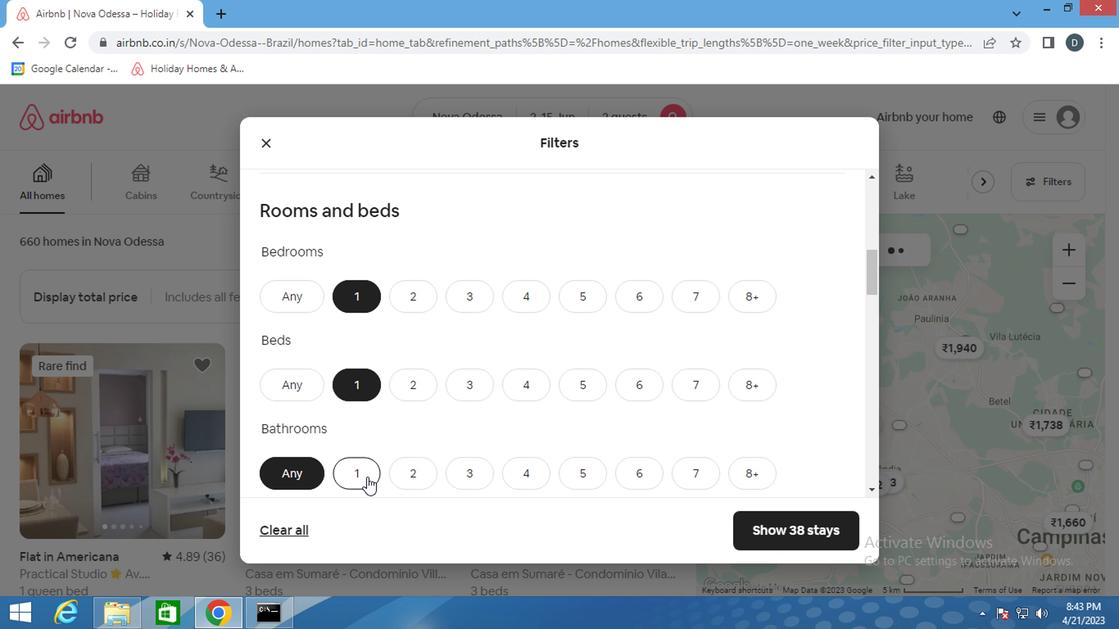 
Action: Mouse scrolled (448, 424) with delta (0, -1)
Screenshot: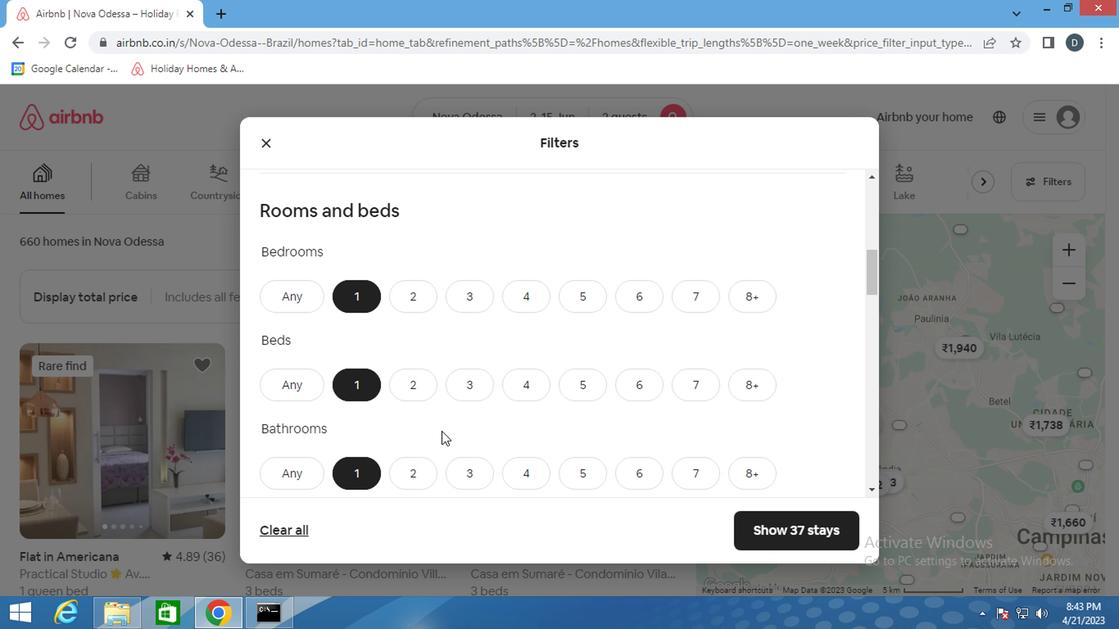 
Action: Mouse scrolled (448, 424) with delta (0, -1)
Screenshot: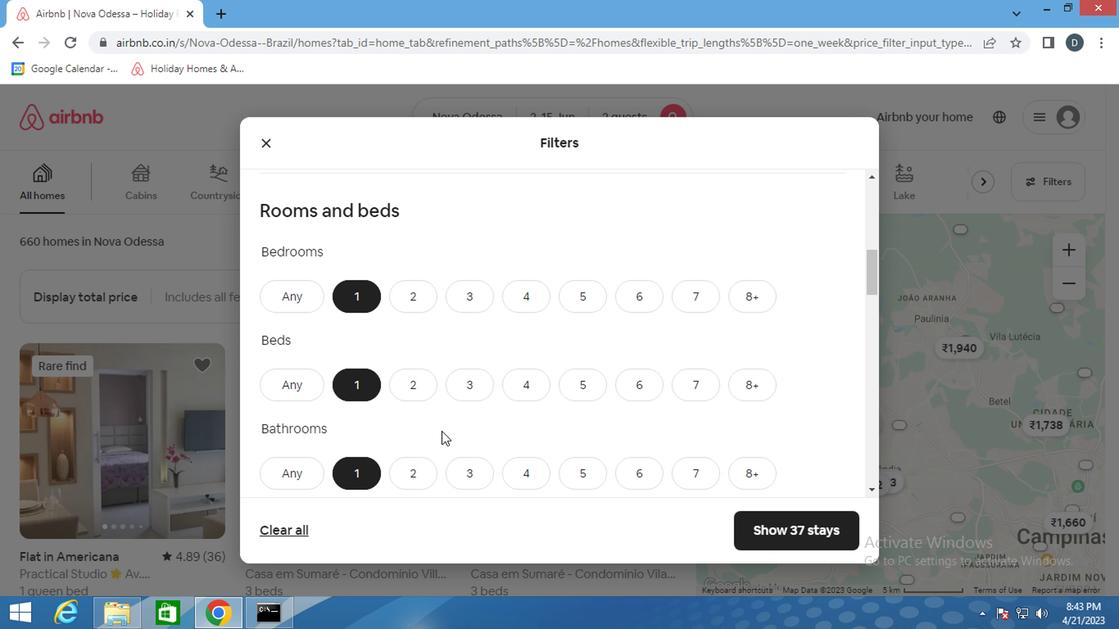 
Action: Mouse scrolled (448, 424) with delta (0, -1)
Screenshot: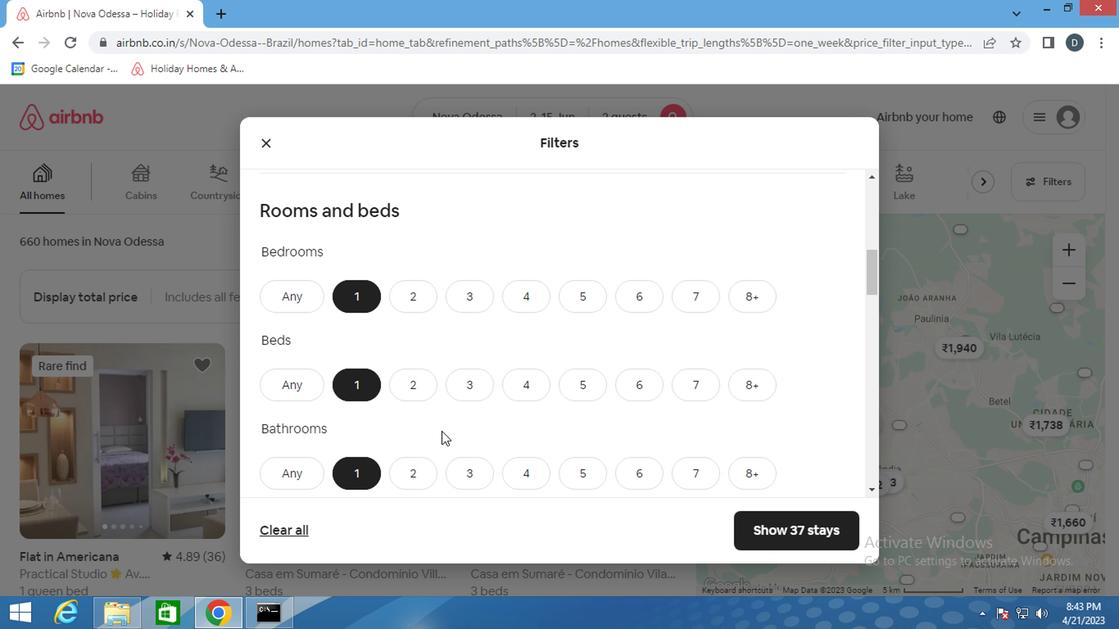 
Action: Mouse scrolled (448, 424) with delta (0, -1)
Screenshot: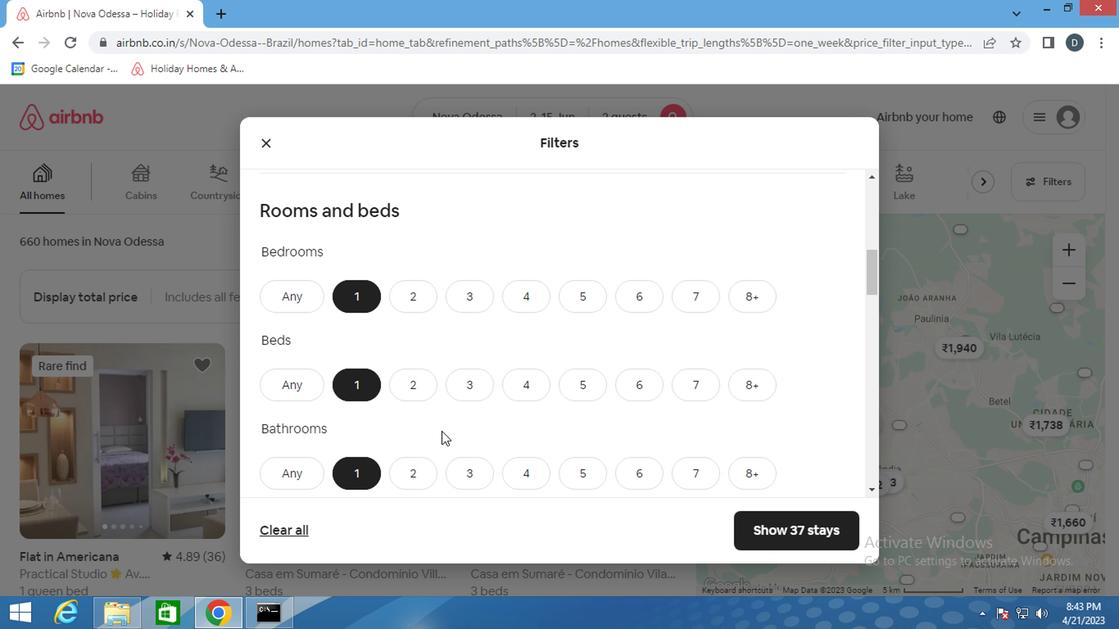 
Action: Mouse moved to (305, 325)
Screenshot: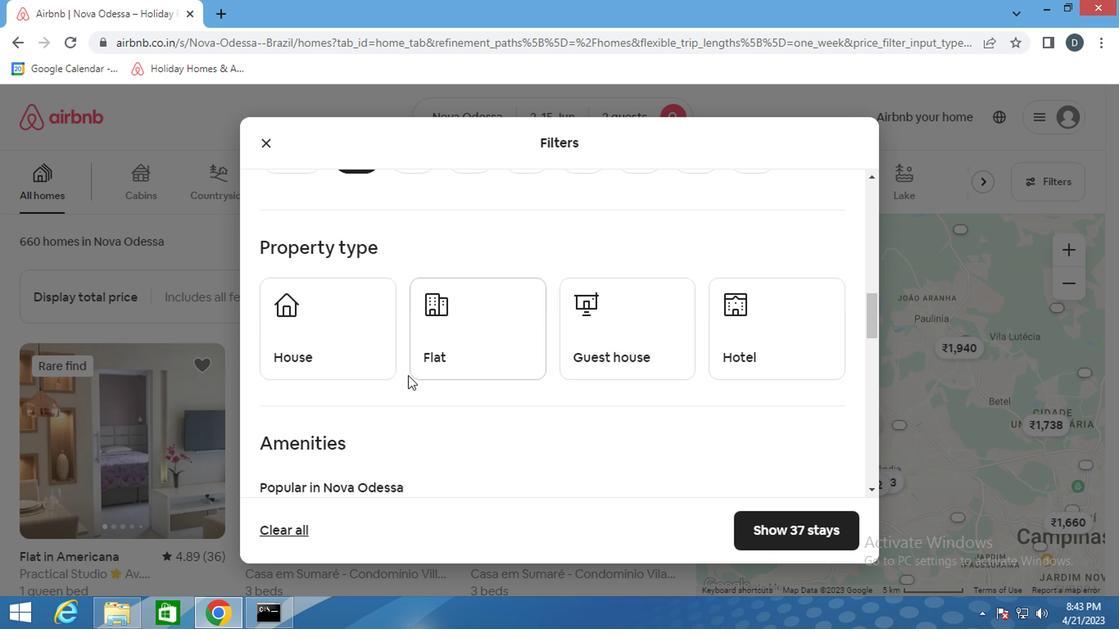 
Action: Mouse pressed left at (305, 325)
Screenshot: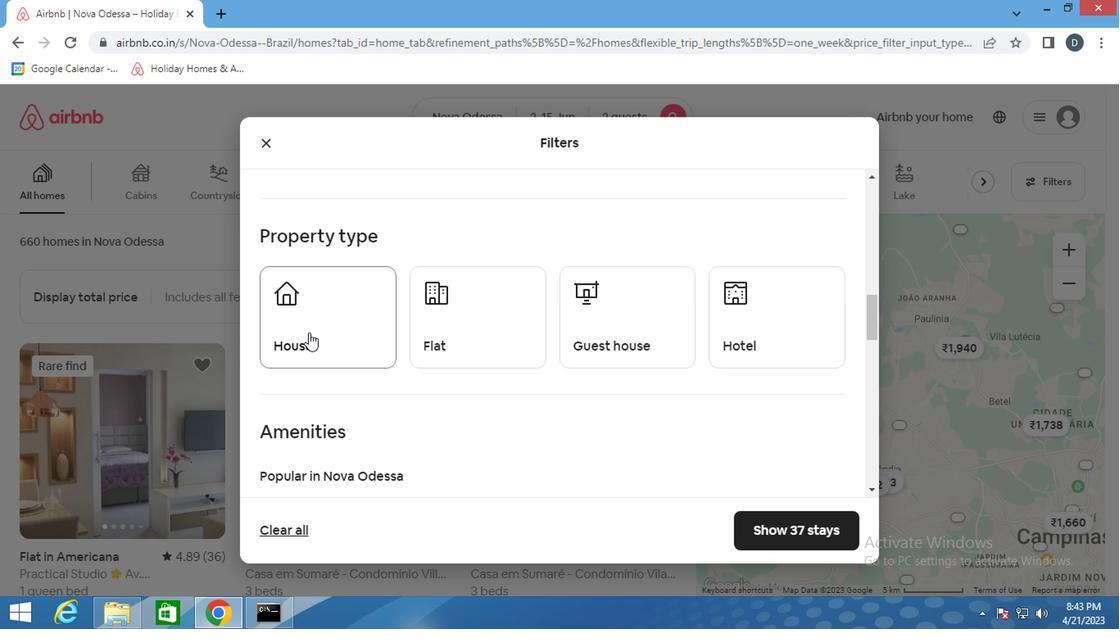 
Action: Mouse moved to (508, 332)
Screenshot: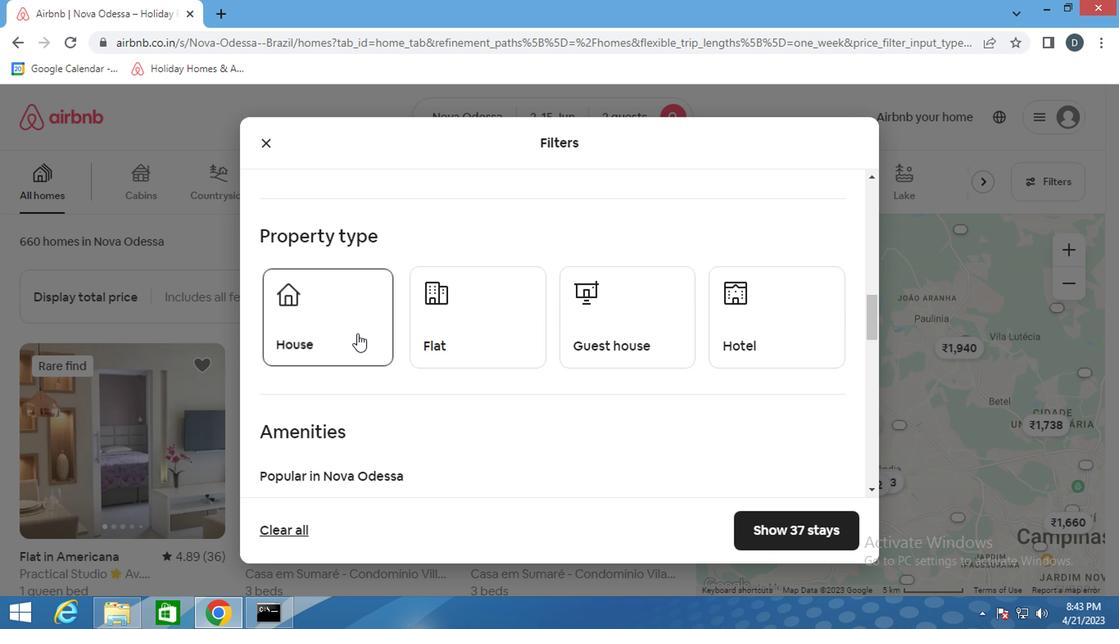 
Action: Mouse pressed left at (508, 332)
Screenshot: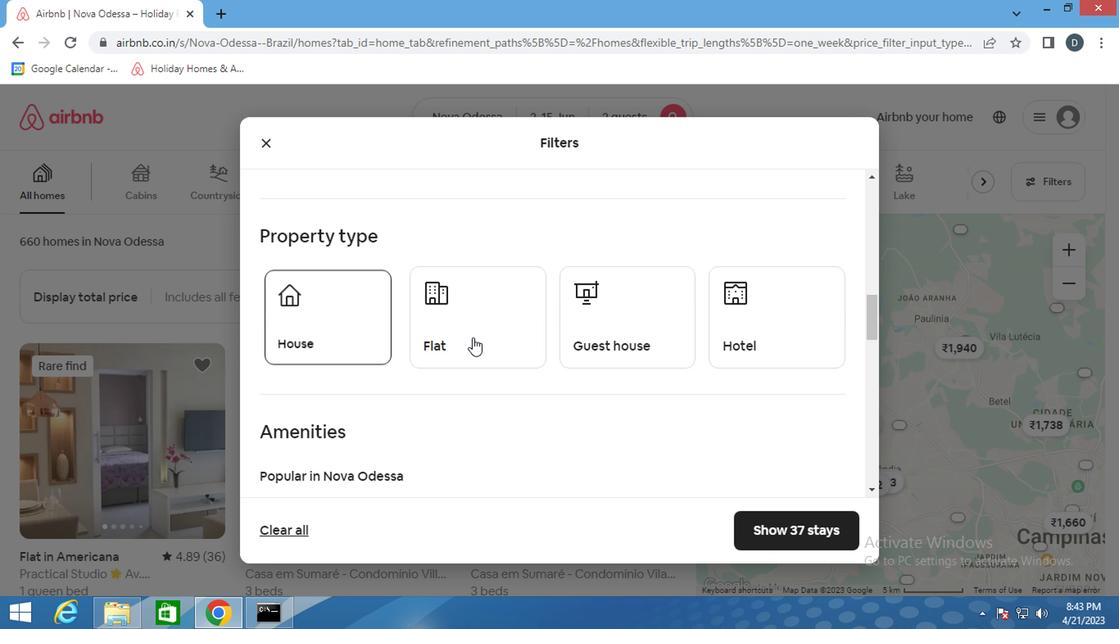 
Action: Mouse moved to (612, 330)
Screenshot: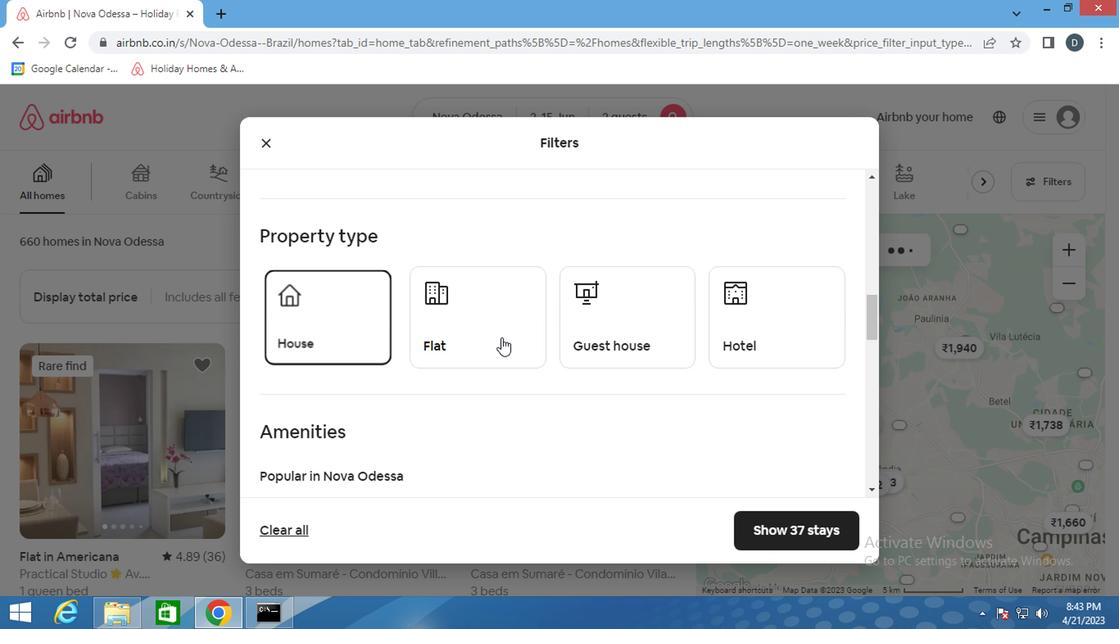 
Action: Mouse pressed left at (612, 330)
Screenshot: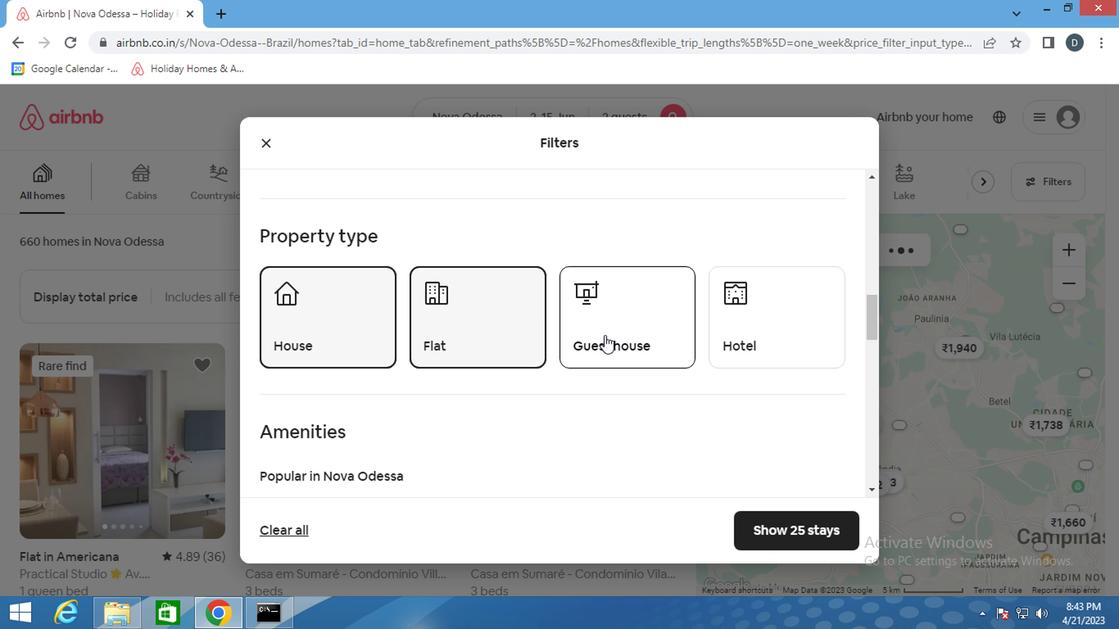 
Action: Mouse moved to (741, 314)
Screenshot: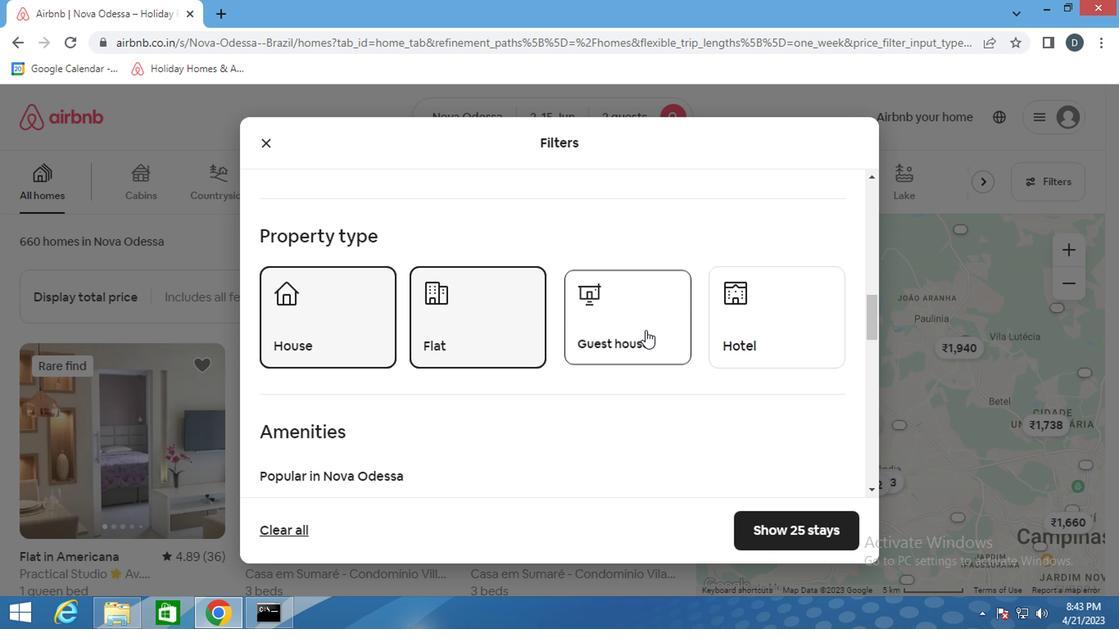 
Action: Mouse pressed left at (741, 314)
Screenshot: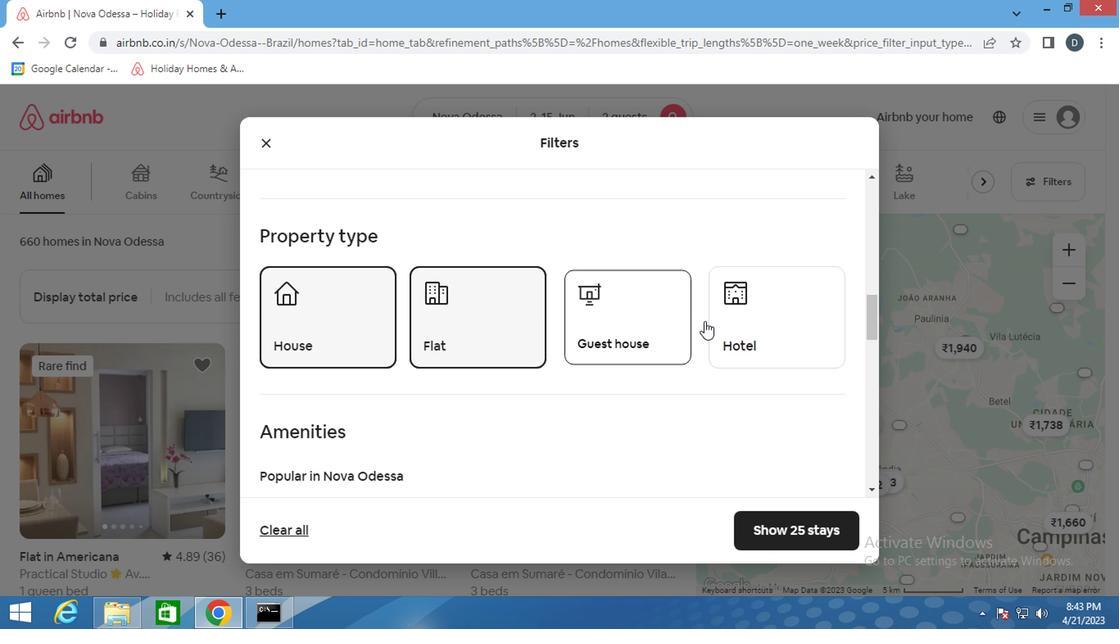 
Action: Mouse moved to (631, 404)
Screenshot: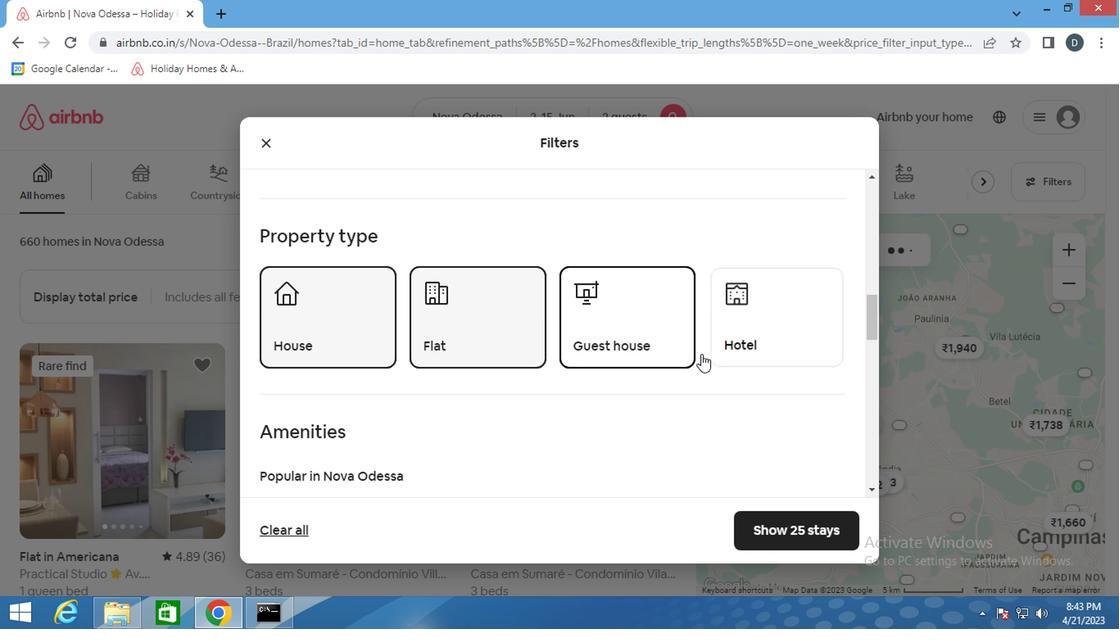 
Action: Mouse scrolled (631, 403) with delta (0, -1)
Screenshot: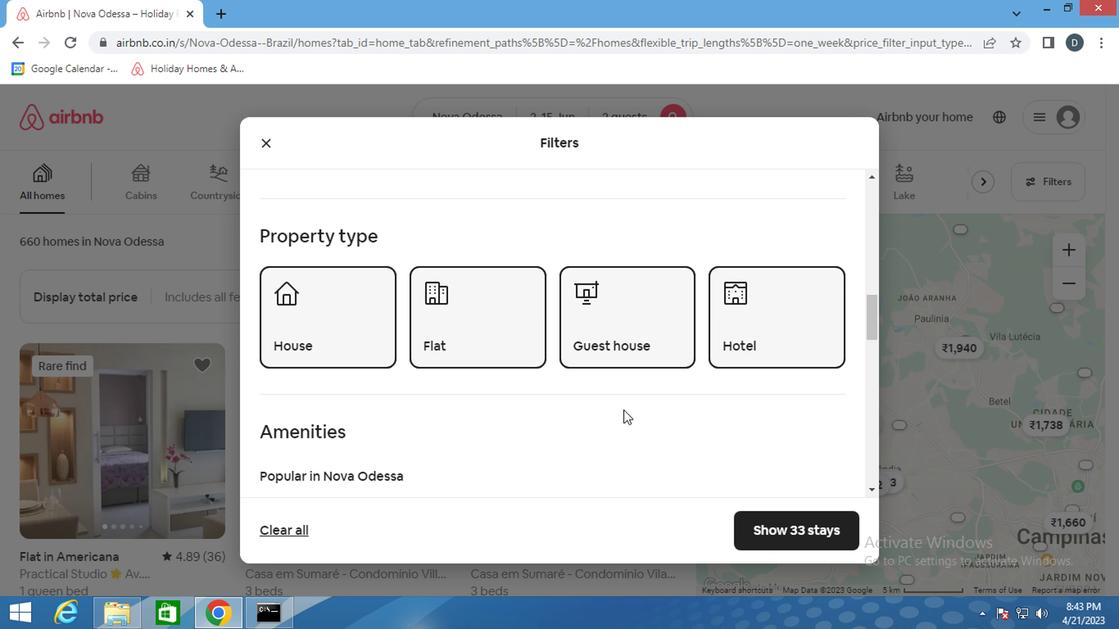
Action: Mouse scrolled (631, 403) with delta (0, -1)
Screenshot: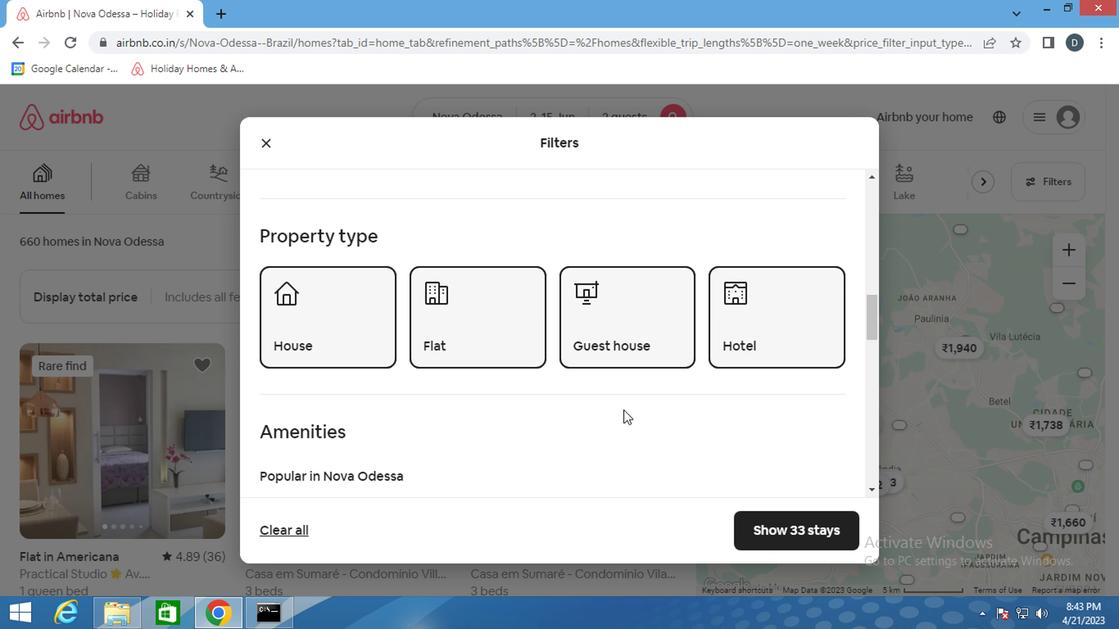 
Action: Mouse scrolled (631, 403) with delta (0, -1)
Screenshot: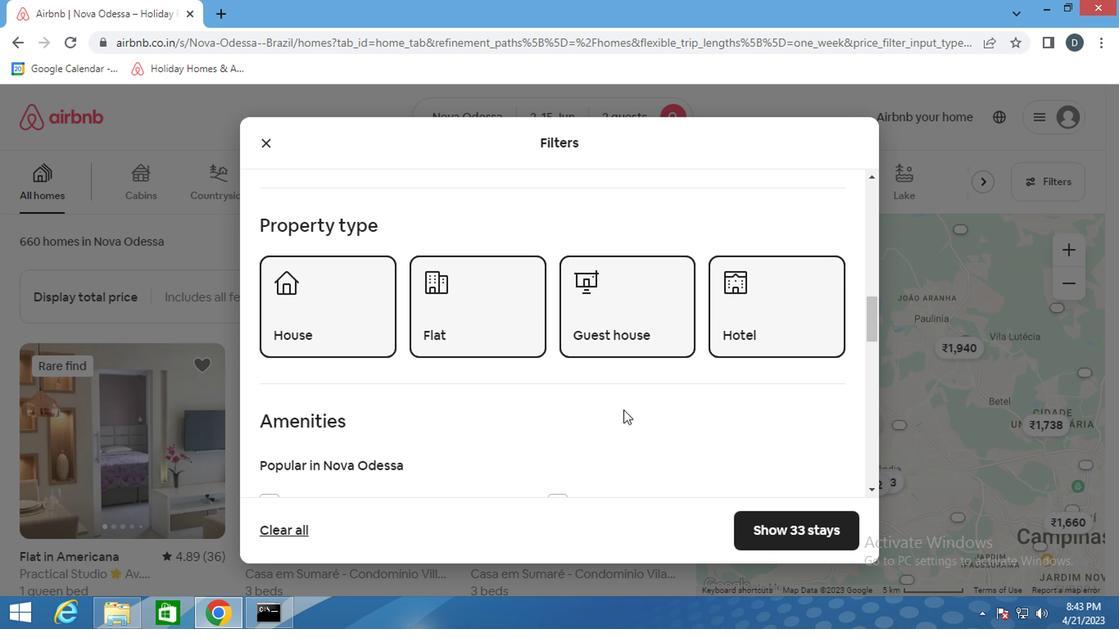 
Action: Mouse scrolled (631, 403) with delta (0, -1)
Screenshot: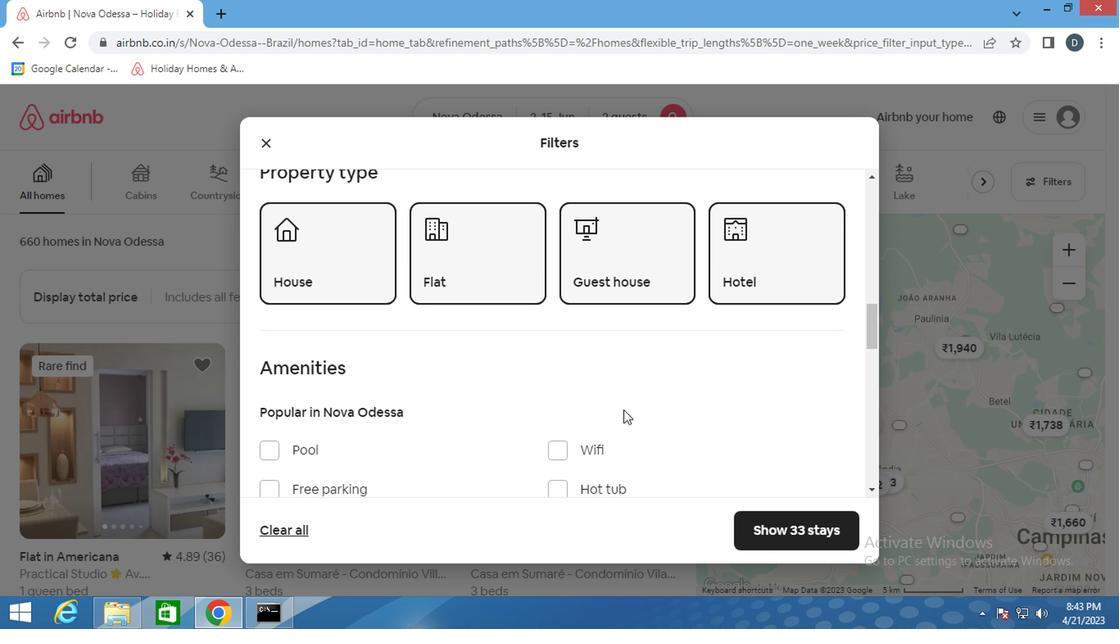 
Action: Mouse moved to (737, 396)
Screenshot: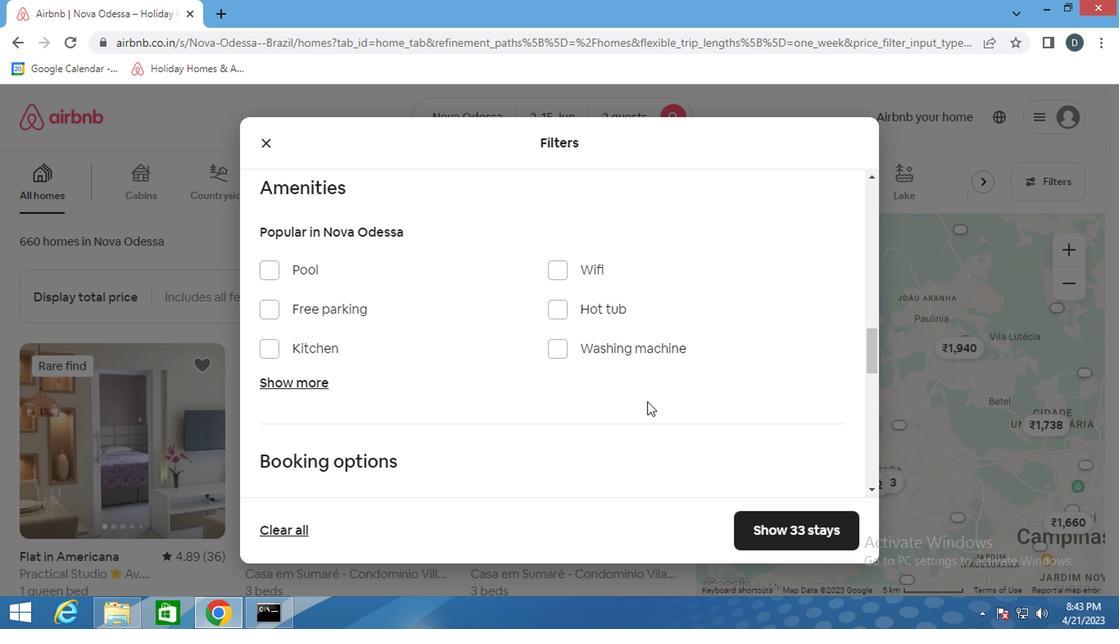 
Action: Mouse scrolled (737, 395) with delta (0, -1)
Screenshot: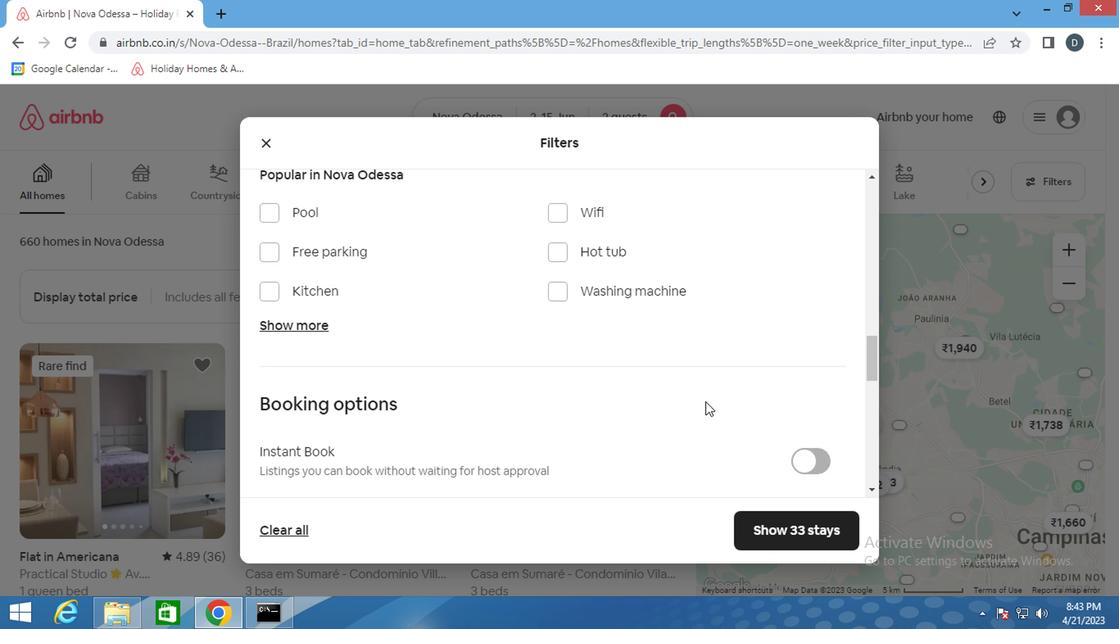 
Action: Mouse scrolled (737, 395) with delta (0, -1)
Screenshot: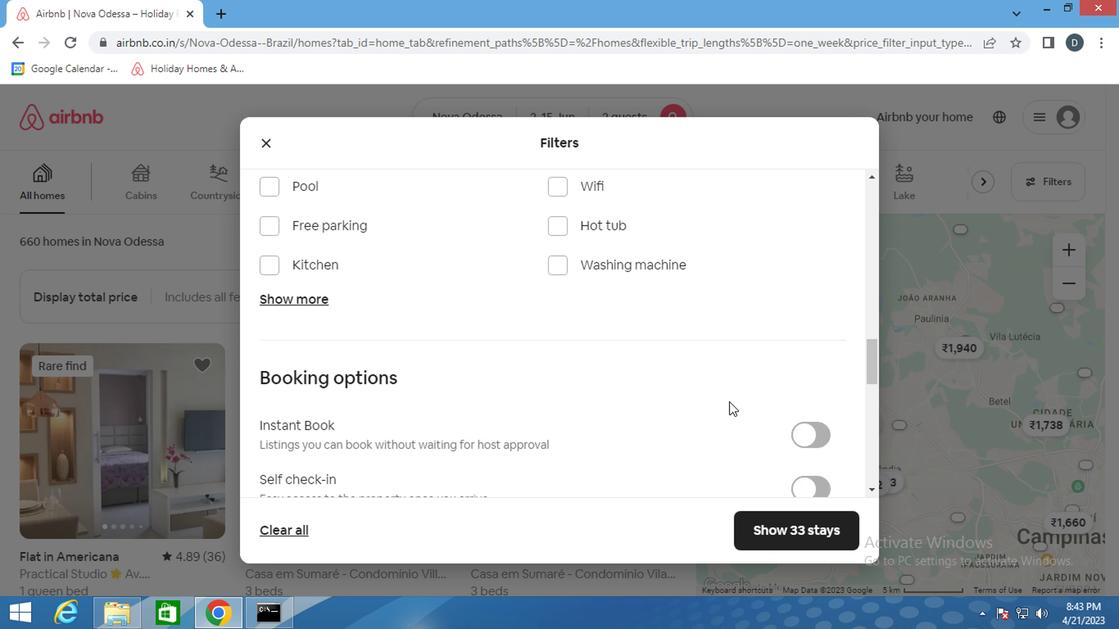 
Action: Mouse scrolled (737, 395) with delta (0, -1)
Screenshot: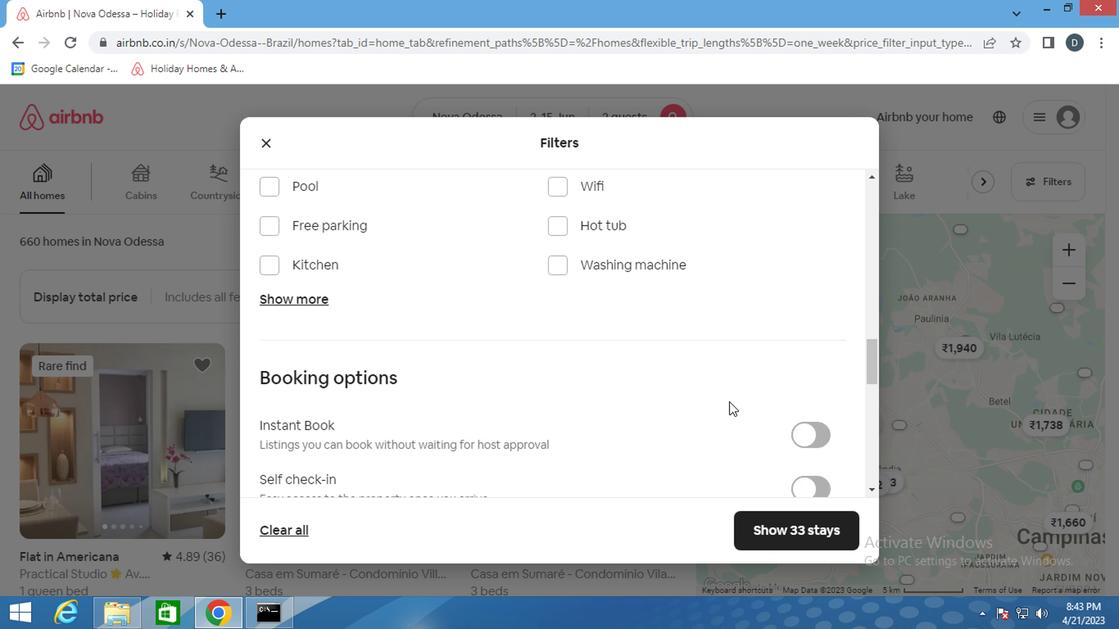 
Action: Mouse moved to (806, 246)
Screenshot: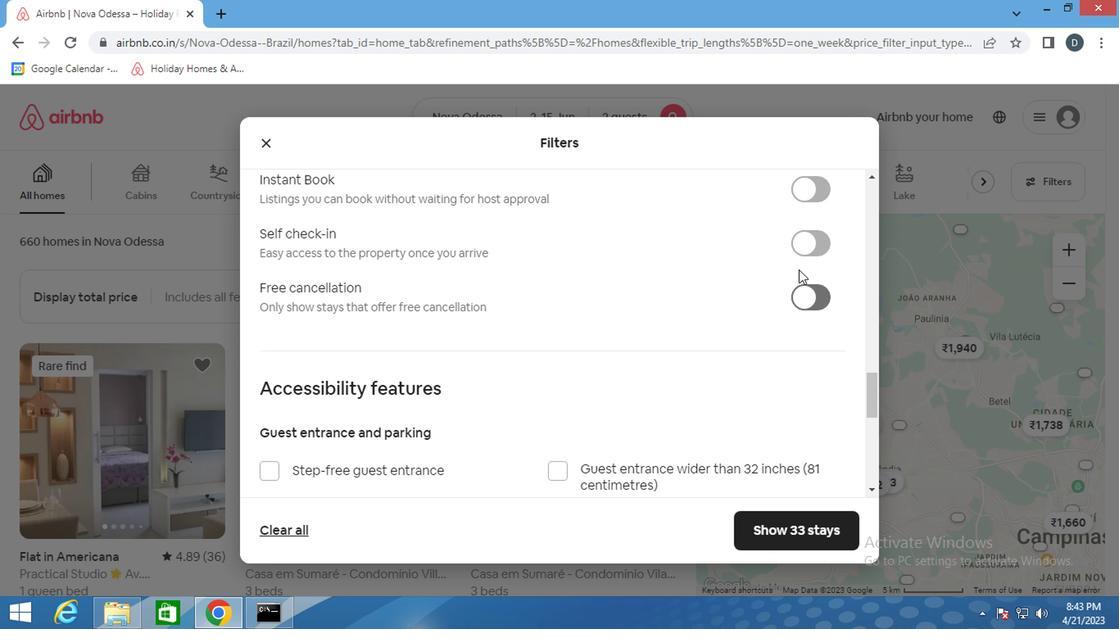 
Action: Mouse pressed left at (806, 246)
Screenshot: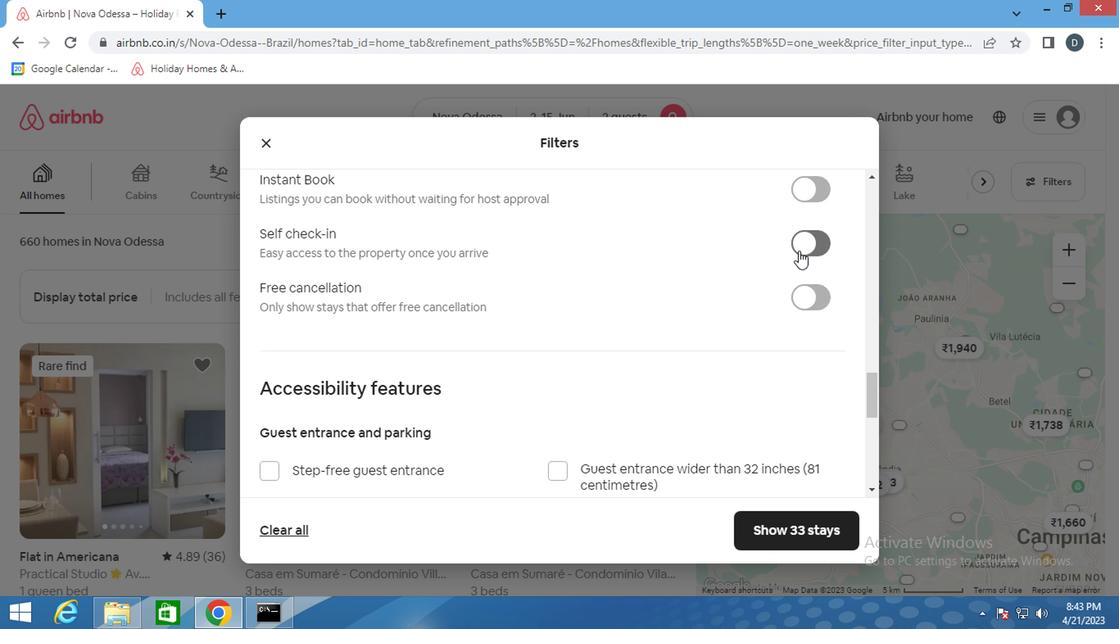 
Action: Mouse moved to (542, 357)
Screenshot: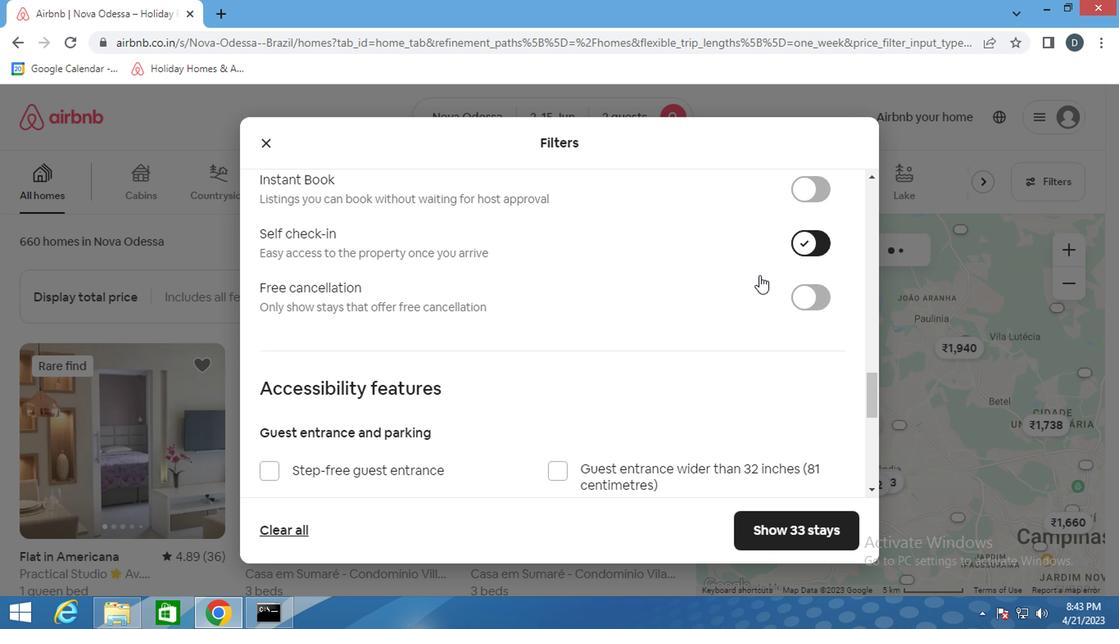 
Action: Mouse scrolled (542, 356) with delta (0, -1)
Screenshot: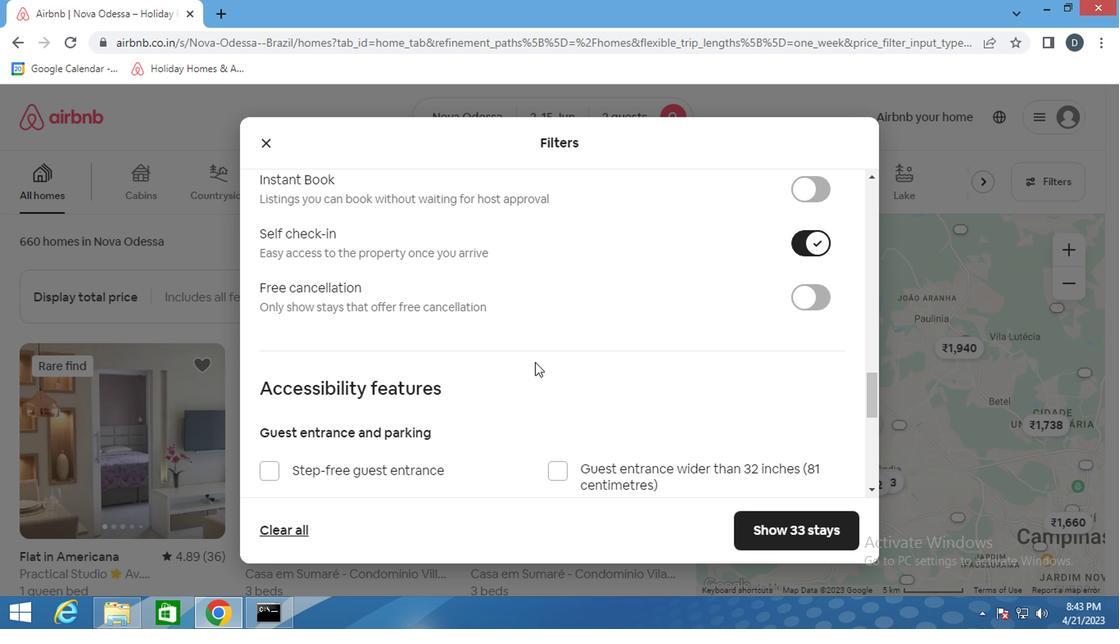 
Action: Mouse scrolled (542, 356) with delta (0, -1)
Screenshot: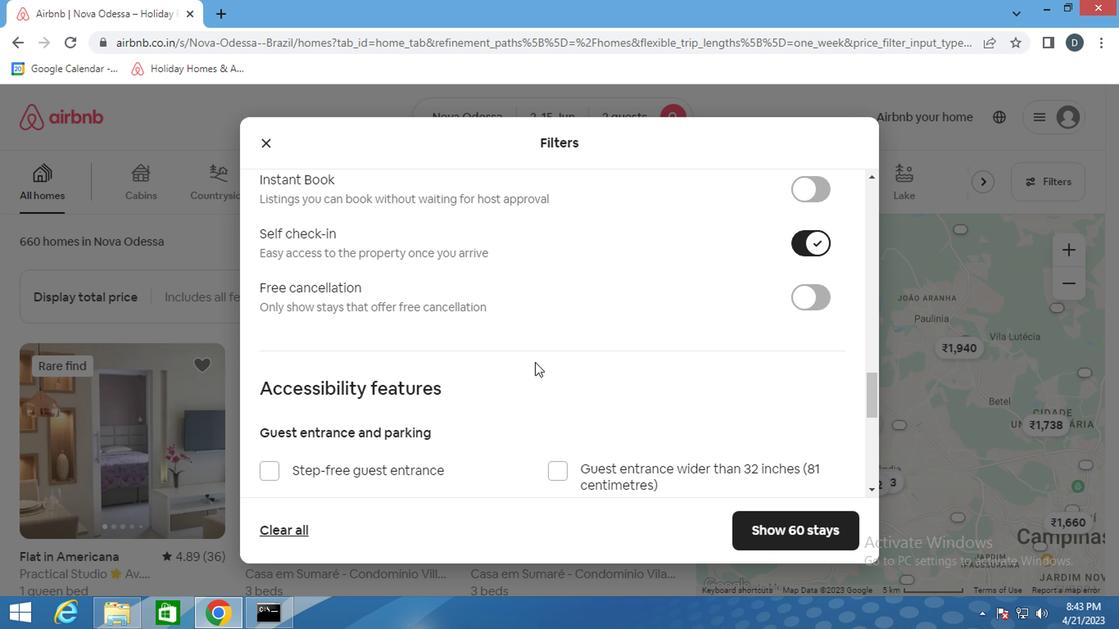 
Action: Mouse scrolled (542, 356) with delta (0, -1)
Screenshot: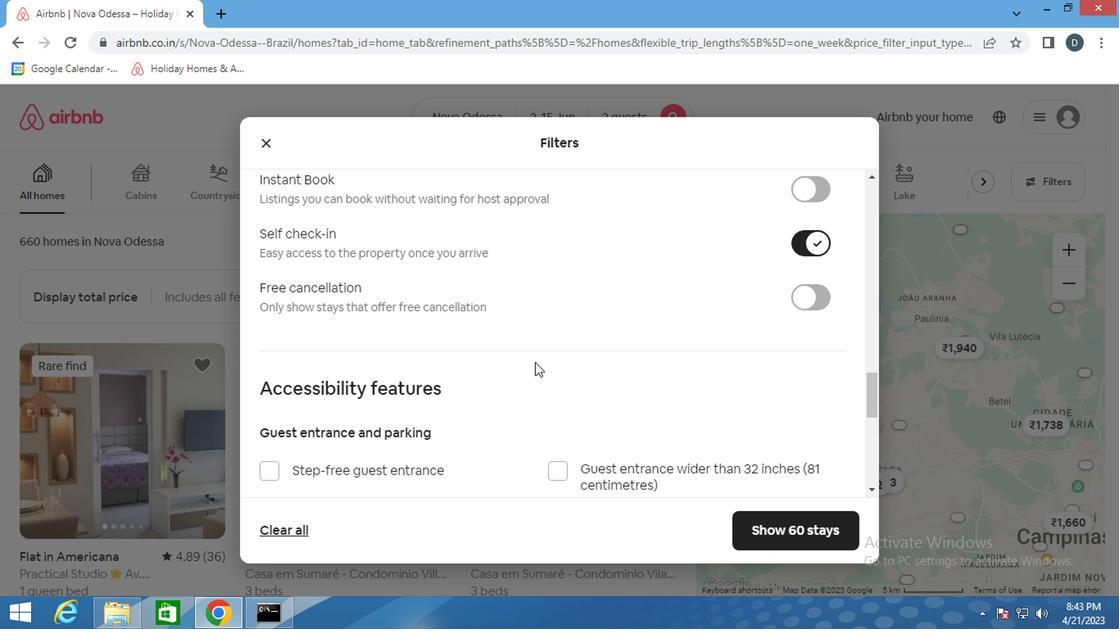 
Action: Mouse scrolled (542, 356) with delta (0, -1)
Screenshot: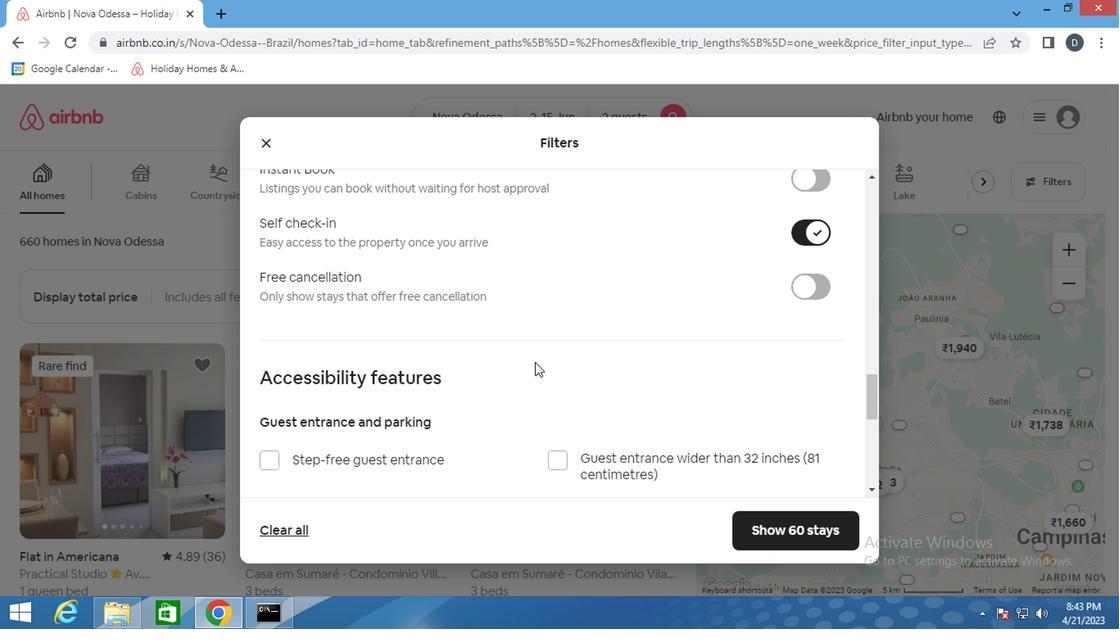 
Action: Mouse scrolled (542, 356) with delta (0, -1)
Screenshot: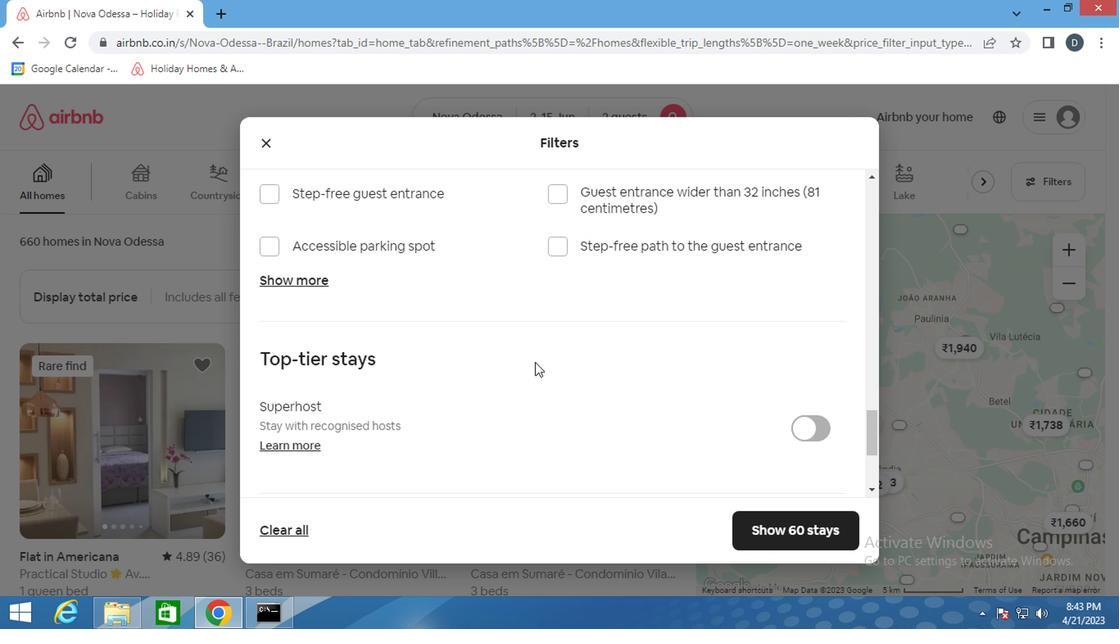 
Action: Mouse scrolled (542, 356) with delta (0, -1)
Screenshot: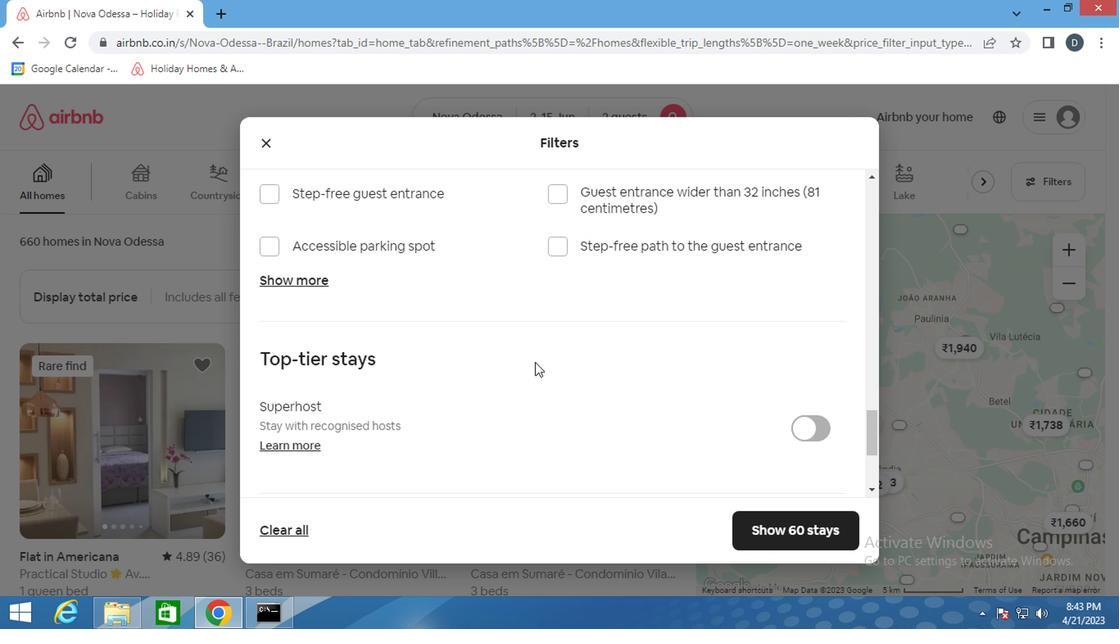 
Action: Mouse scrolled (542, 356) with delta (0, -1)
Screenshot: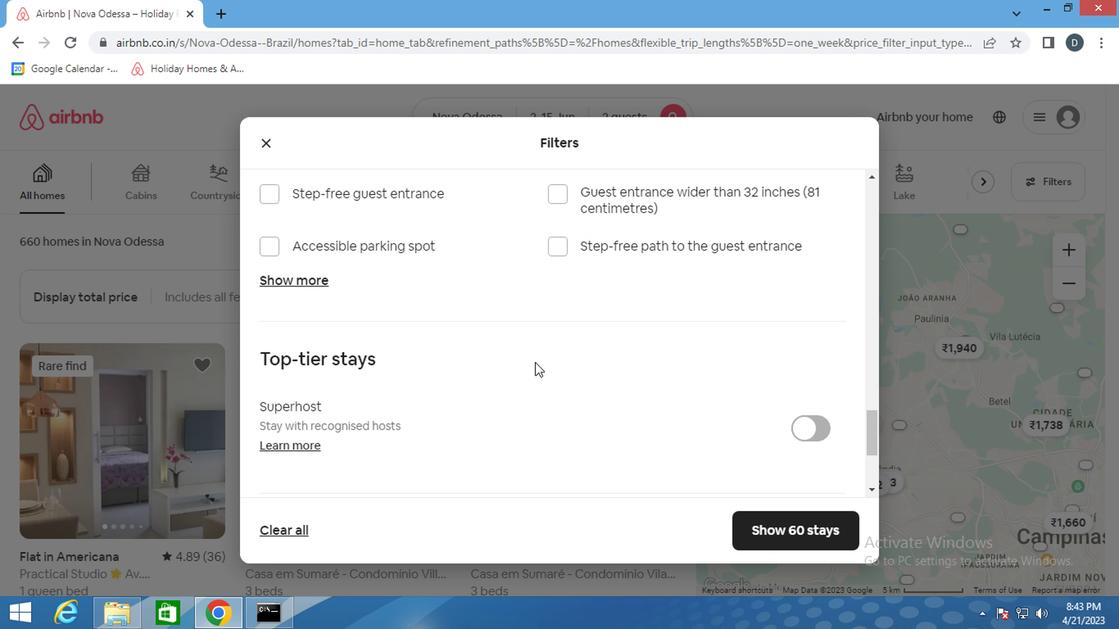 
Action: Mouse scrolled (542, 356) with delta (0, -1)
Screenshot: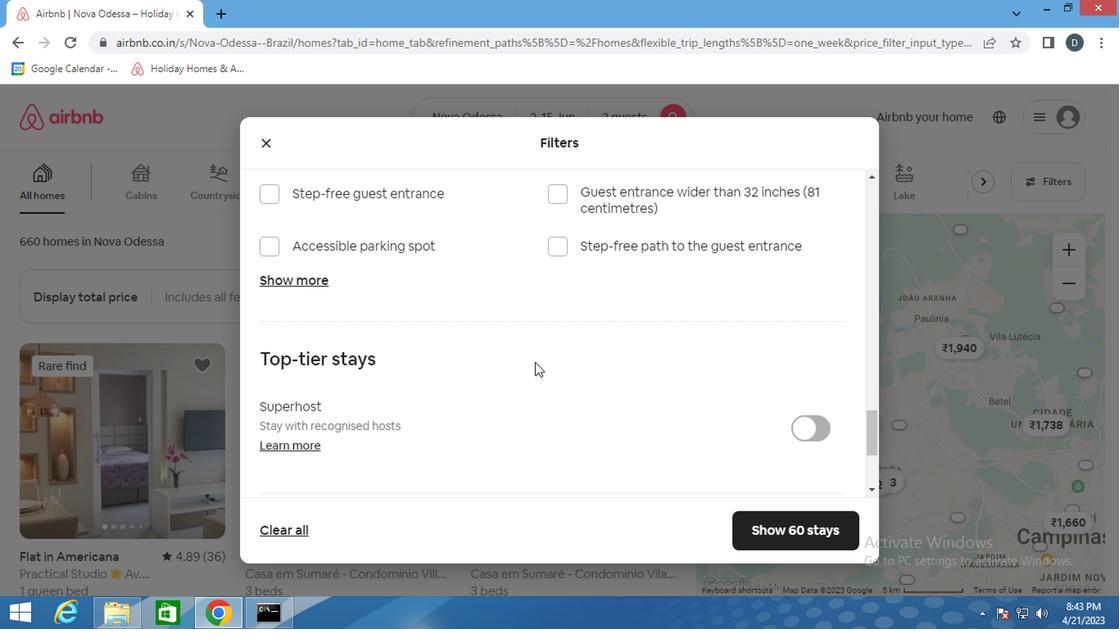 
Action: Mouse scrolled (542, 356) with delta (0, -1)
Screenshot: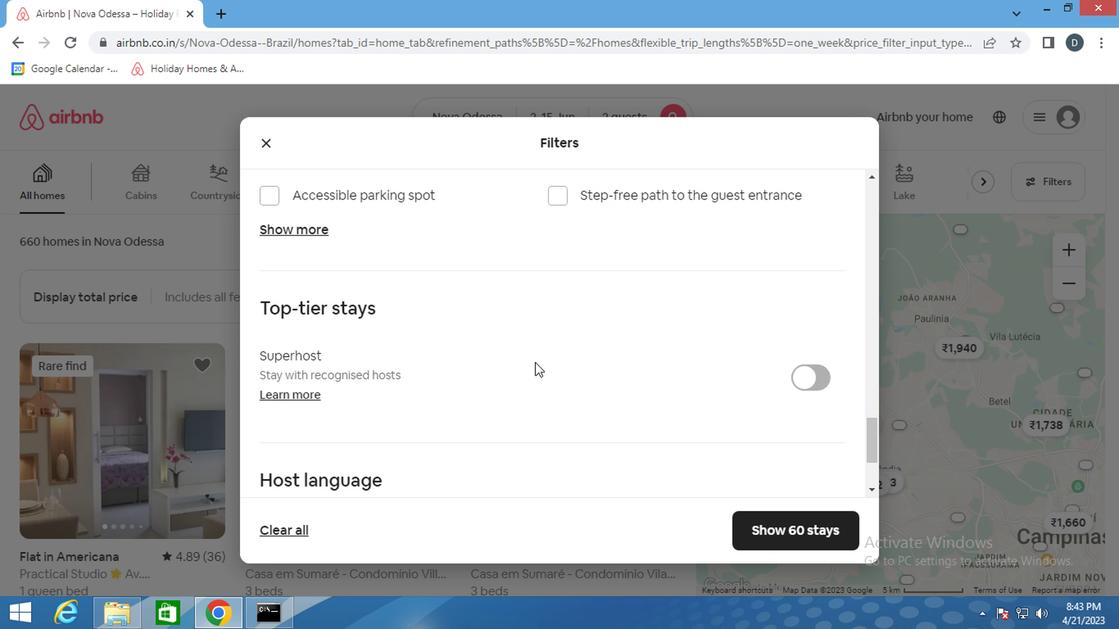 
Action: Mouse scrolled (542, 356) with delta (0, -1)
Screenshot: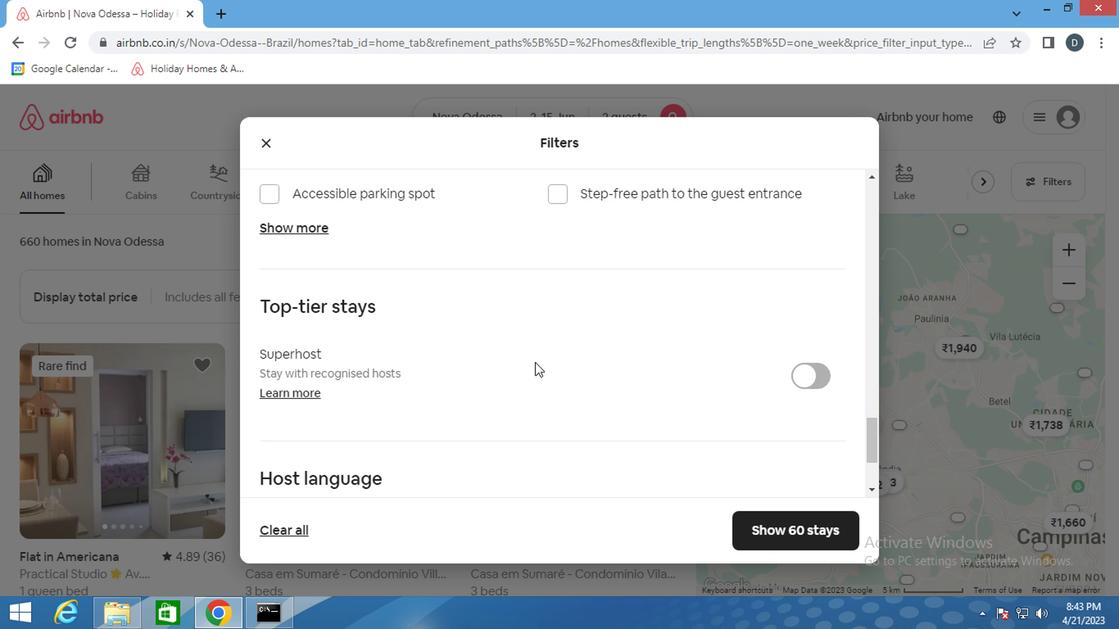 
Action: Mouse moved to (310, 446)
Screenshot: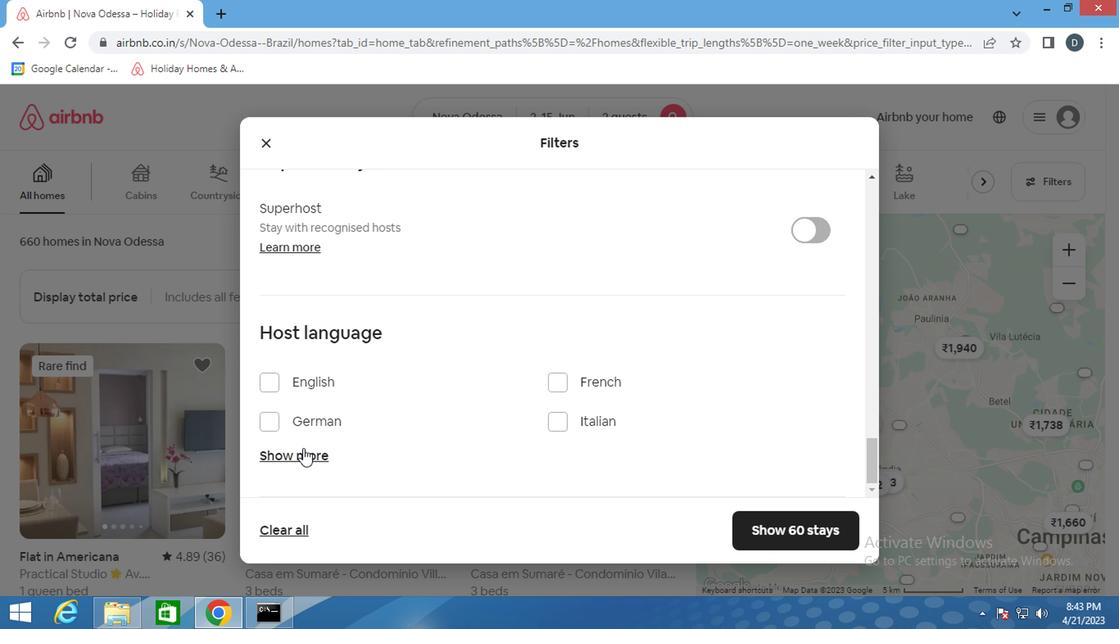 
Action: Mouse pressed left at (310, 446)
Screenshot: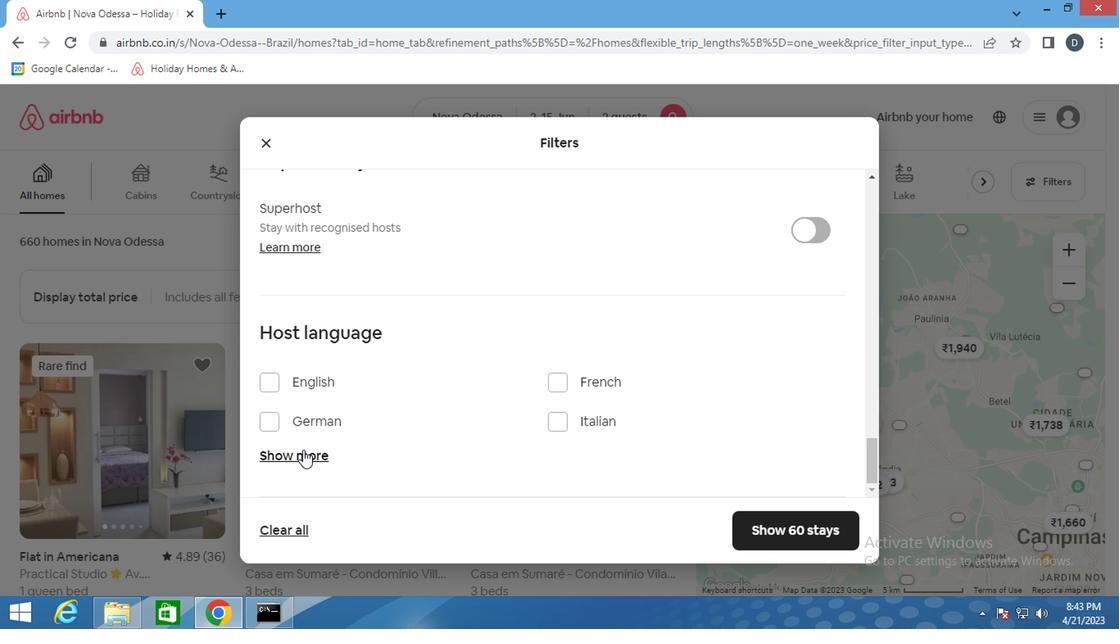 
Action: Mouse moved to (315, 454)
Screenshot: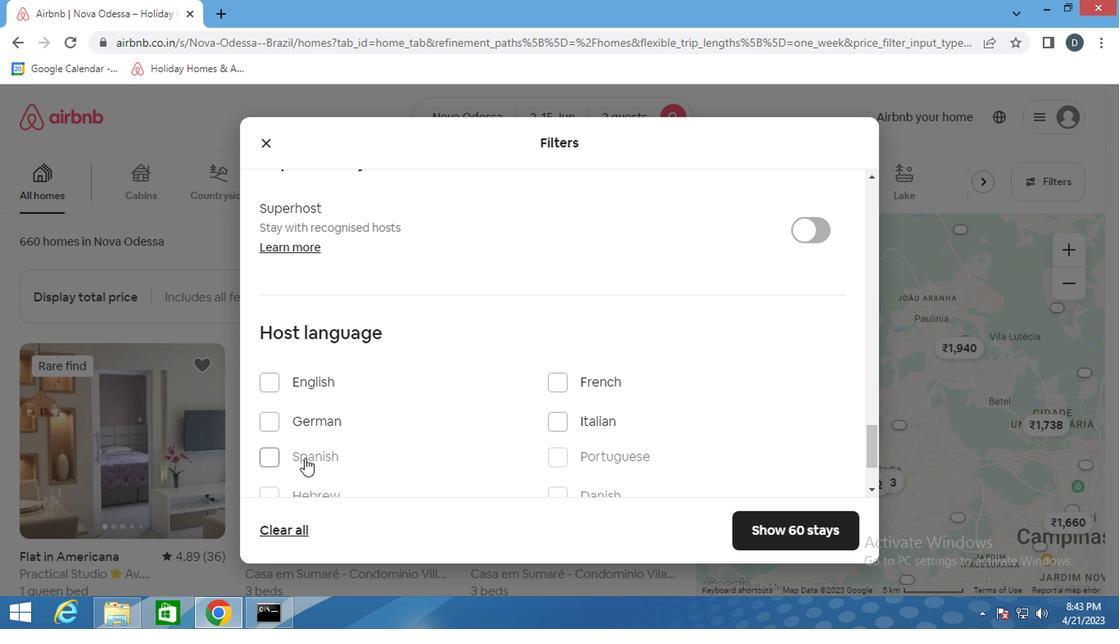 
Action: Mouse pressed left at (315, 454)
Screenshot: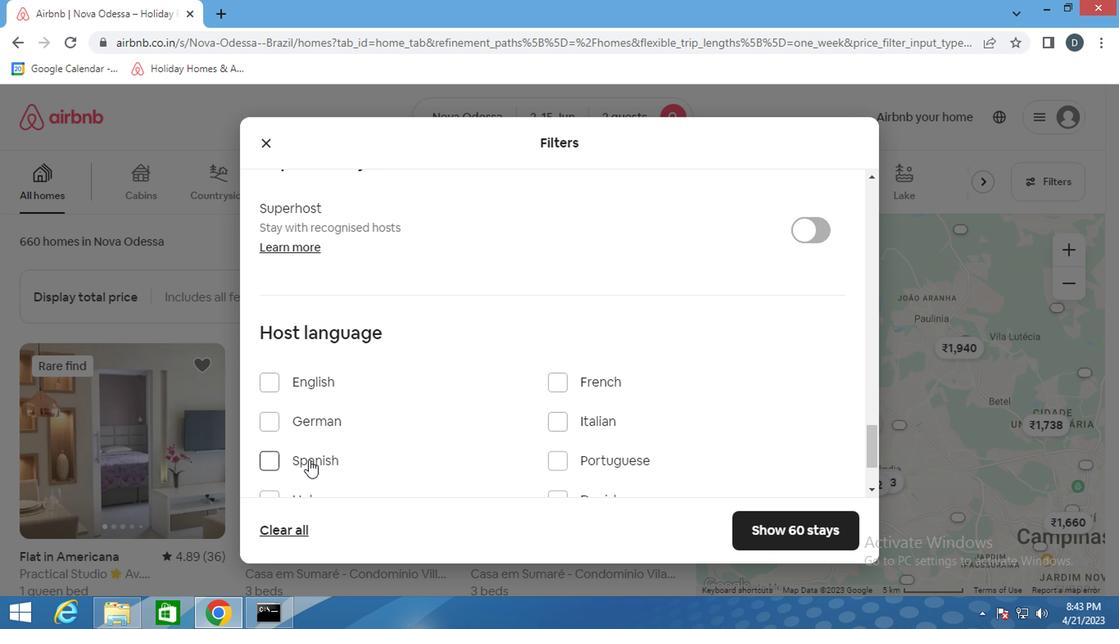 
Action: Mouse moved to (794, 515)
Screenshot: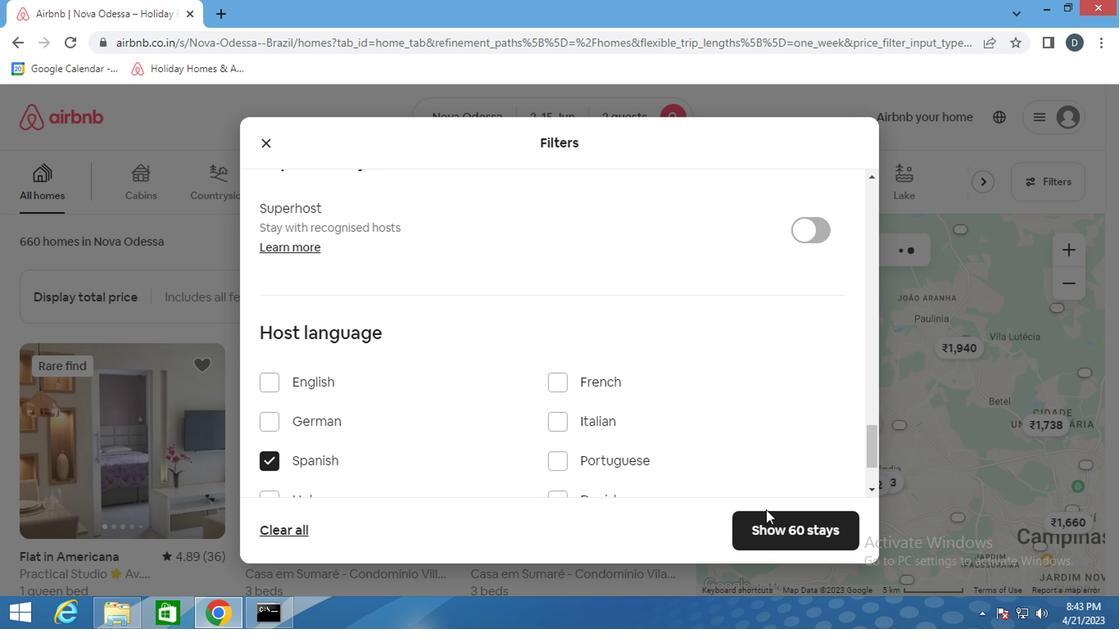 
Action: Mouse pressed left at (794, 515)
Screenshot: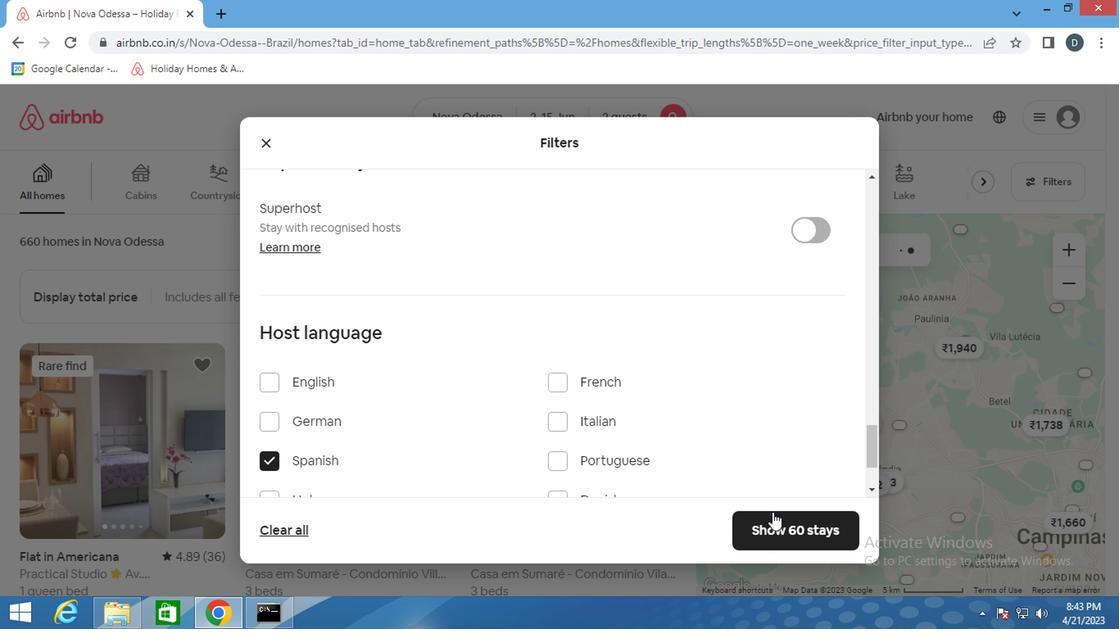 
Action: Mouse moved to (680, 328)
Screenshot: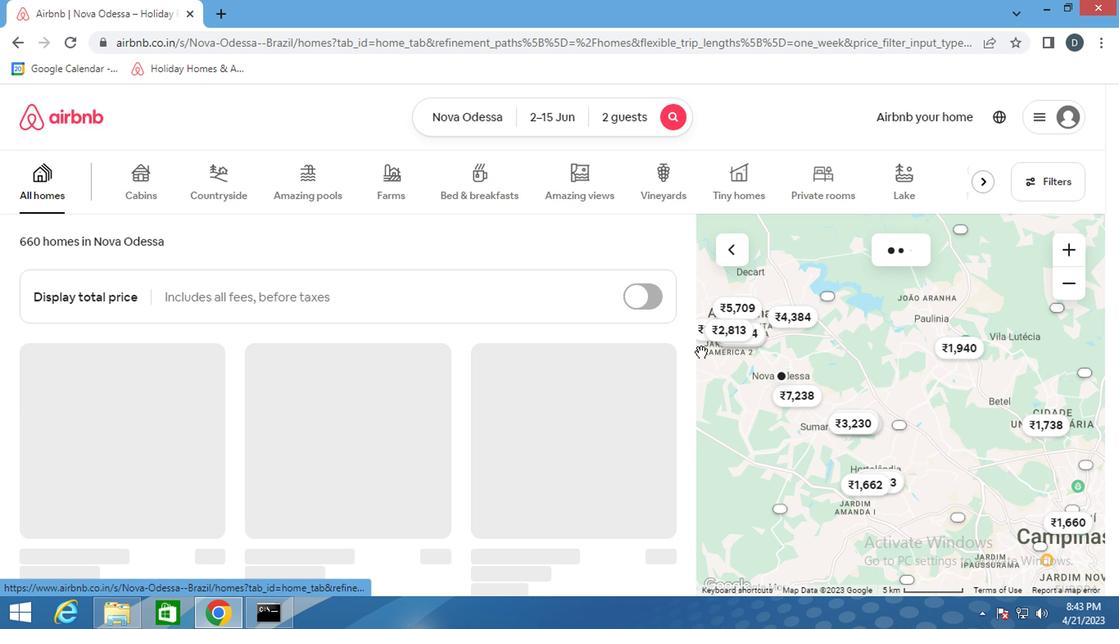 
